 Task: Search one way flight ticket for 2 adults, 2 infants in seat and 1 infant on lap in first from Monroe: Monroe Regional Airport to Greensboro: Piedmont Triad International Airport on 5-1-2023. Choice of flights is American. Number of bags: 5 checked bags. Price is upto 95000. Outbound departure time preference is 17:30.
Action: Mouse moved to (212, 230)
Screenshot: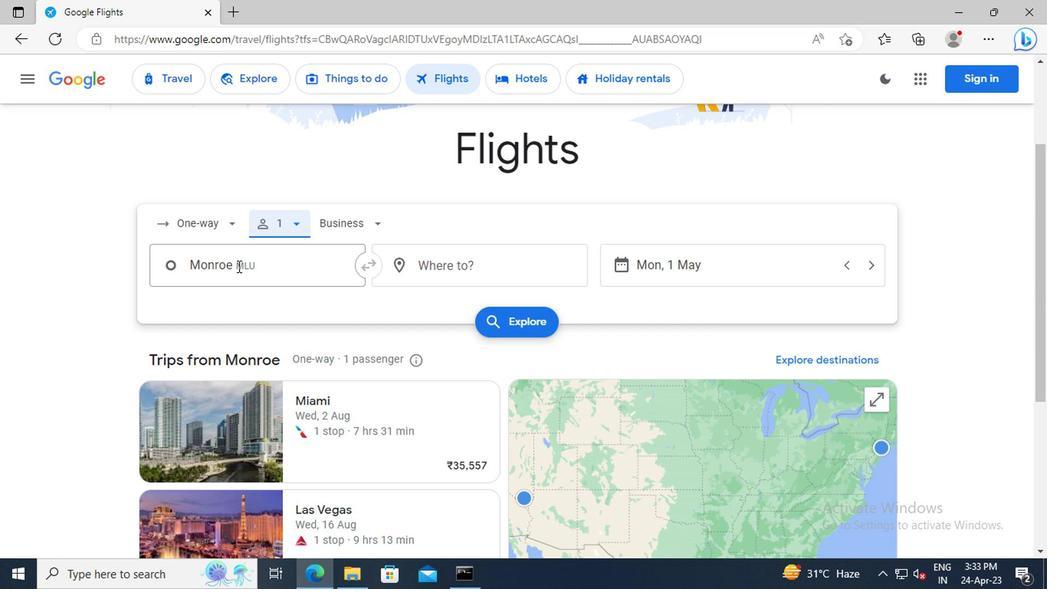 
Action: Mouse pressed left at (212, 230)
Screenshot: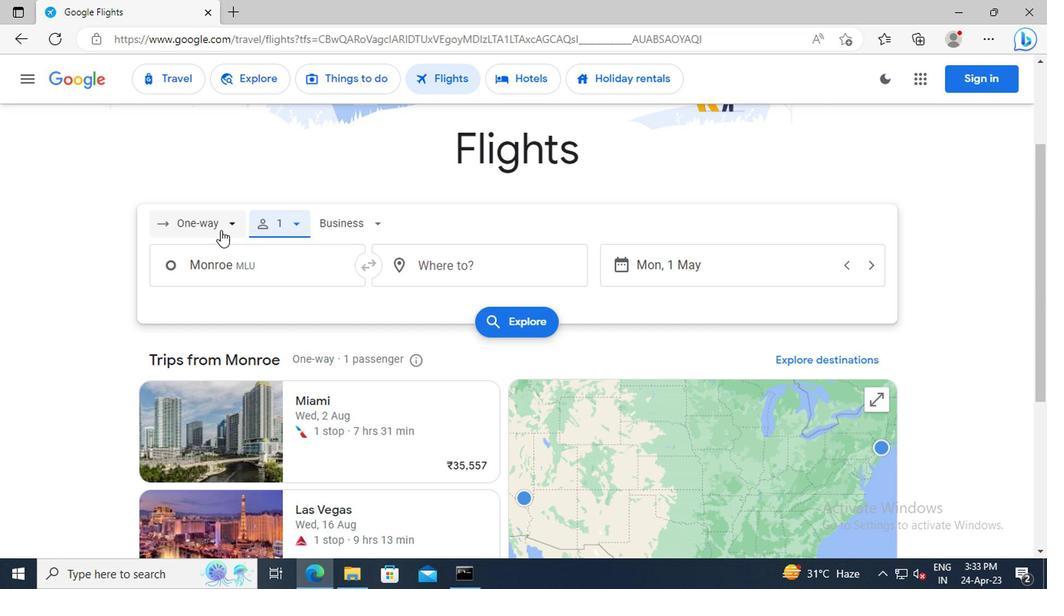 
Action: Mouse moved to (219, 297)
Screenshot: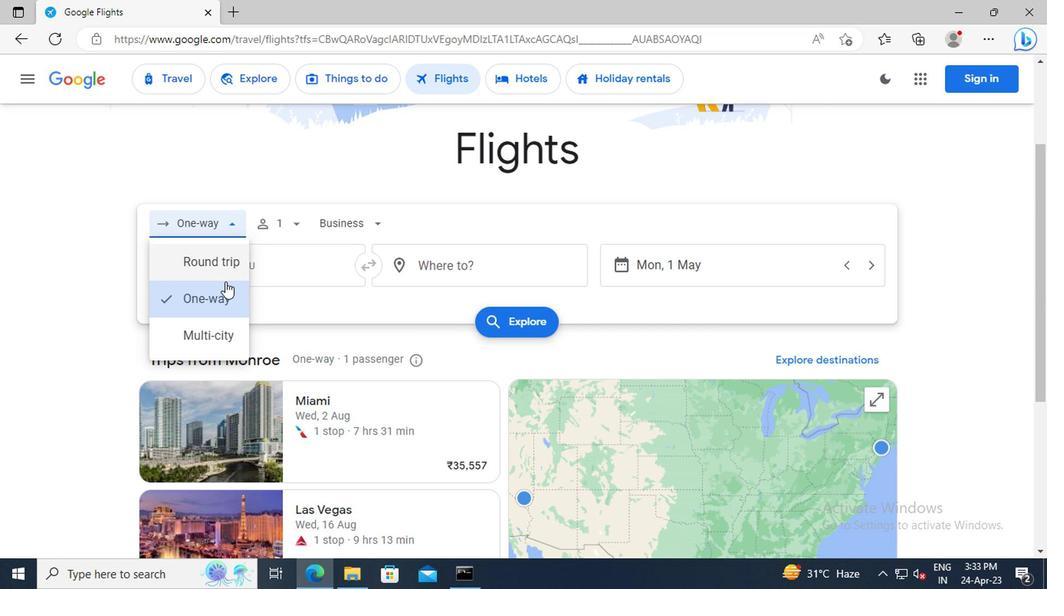 
Action: Mouse pressed left at (219, 297)
Screenshot: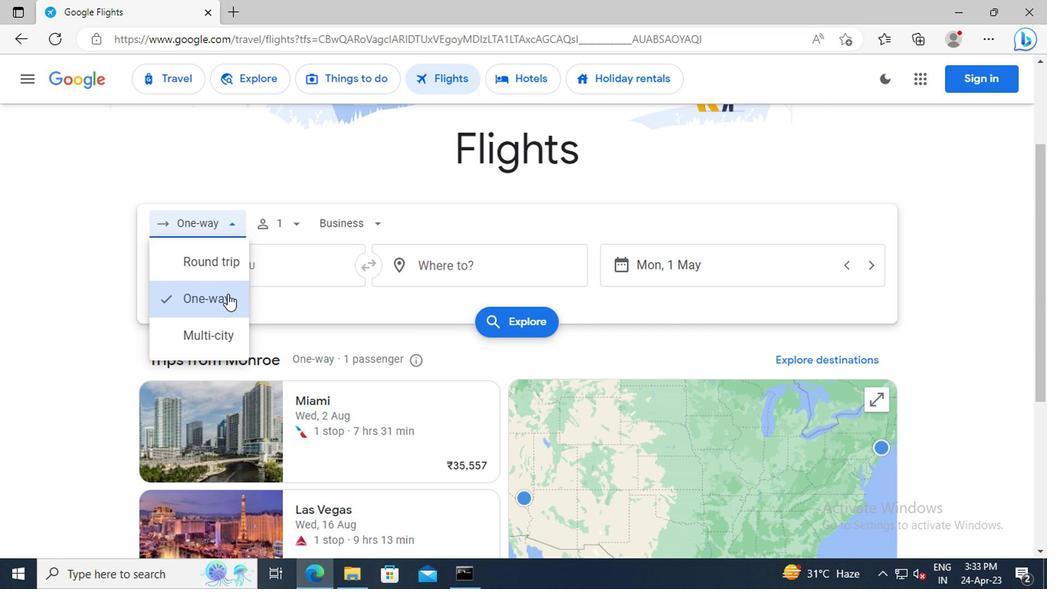 
Action: Mouse moved to (269, 225)
Screenshot: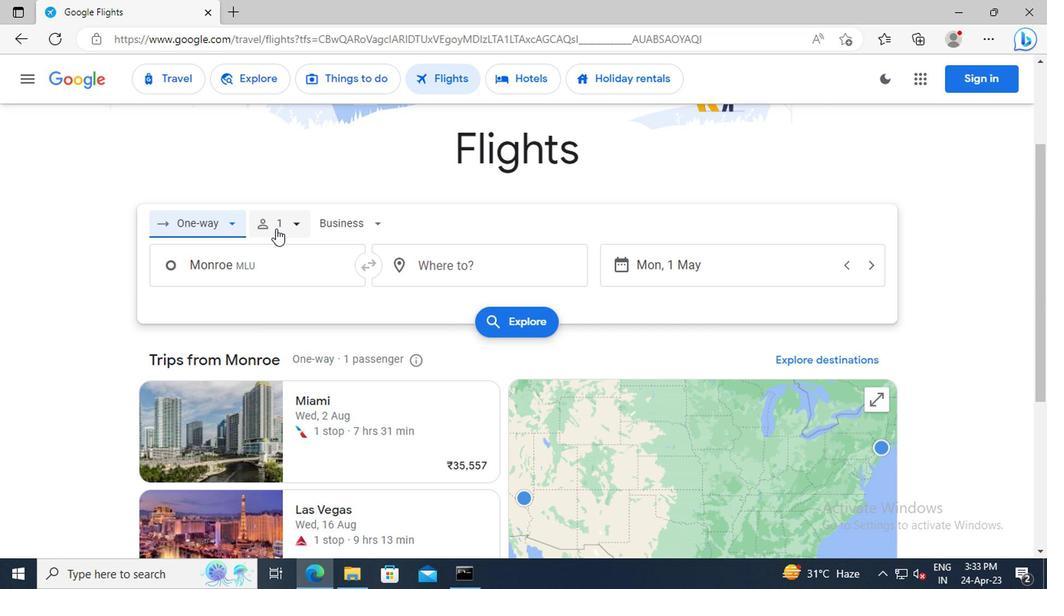 
Action: Mouse pressed left at (269, 225)
Screenshot: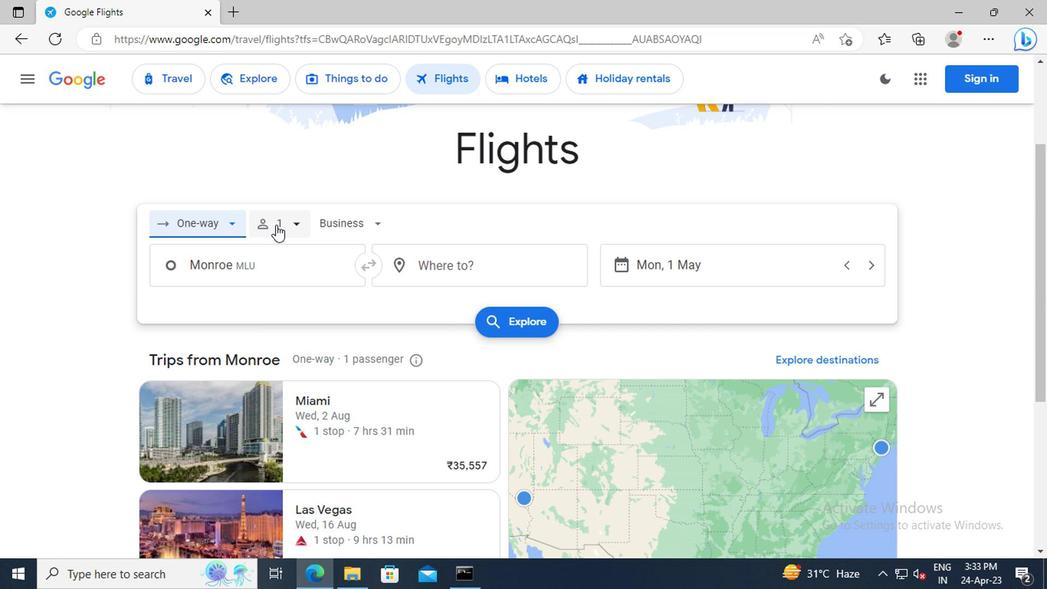 
Action: Mouse moved to (405, 269)
Screenshot: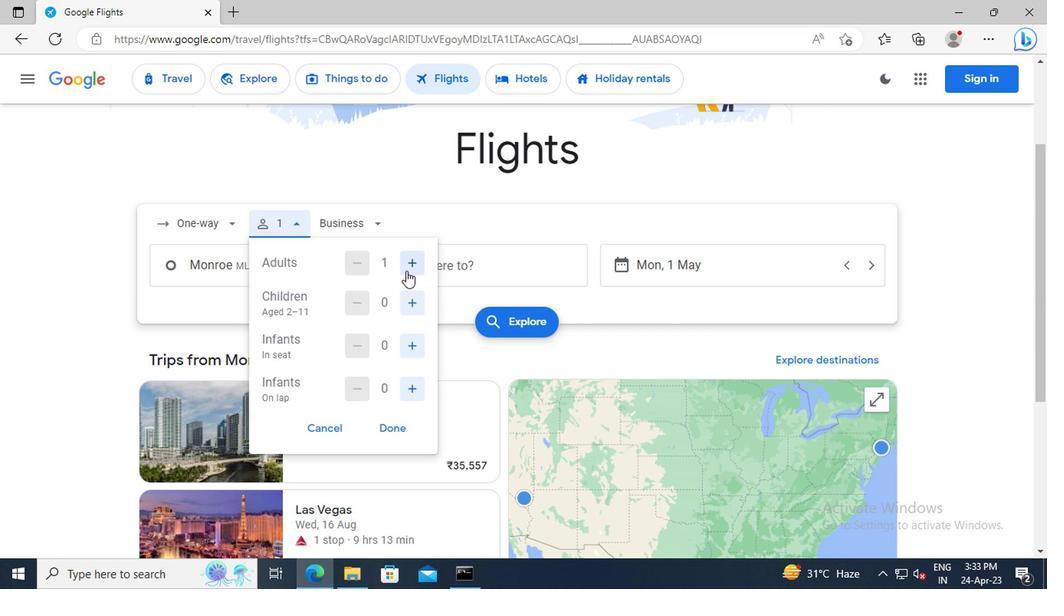 
Action: Mouse pressed left at (405, 269)
Screenshot: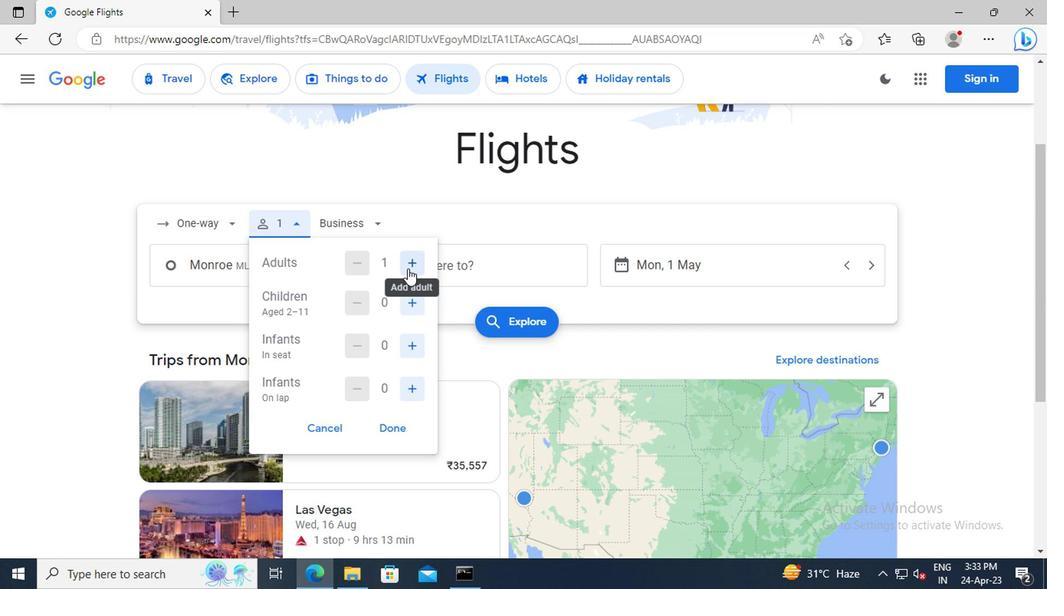 
Action: Mouse moved to (414, 344)
Screenshot: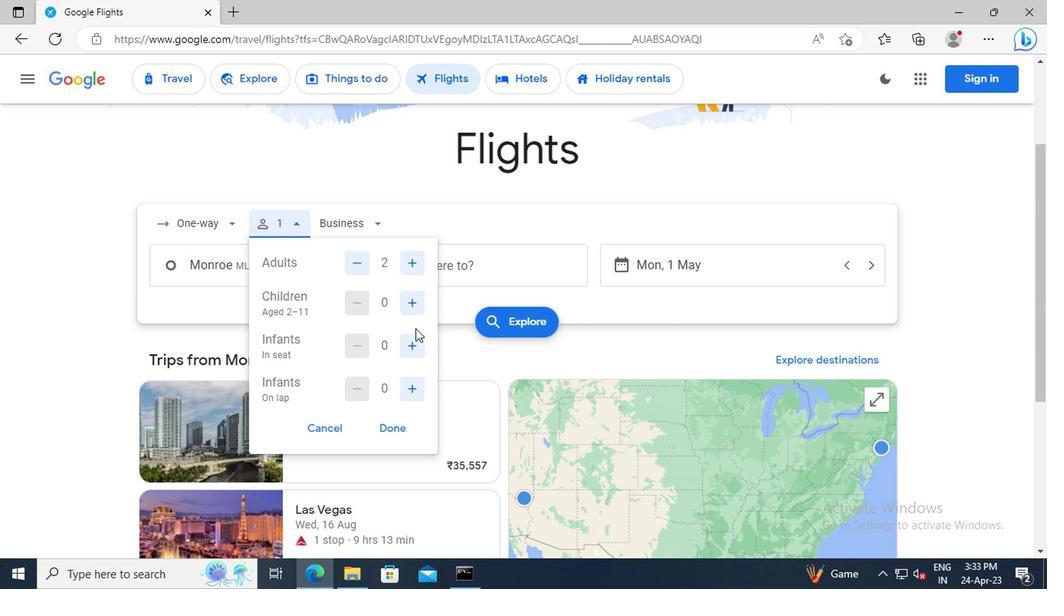 
Action: Mouse pressed left at (414, 344)
Screenshot: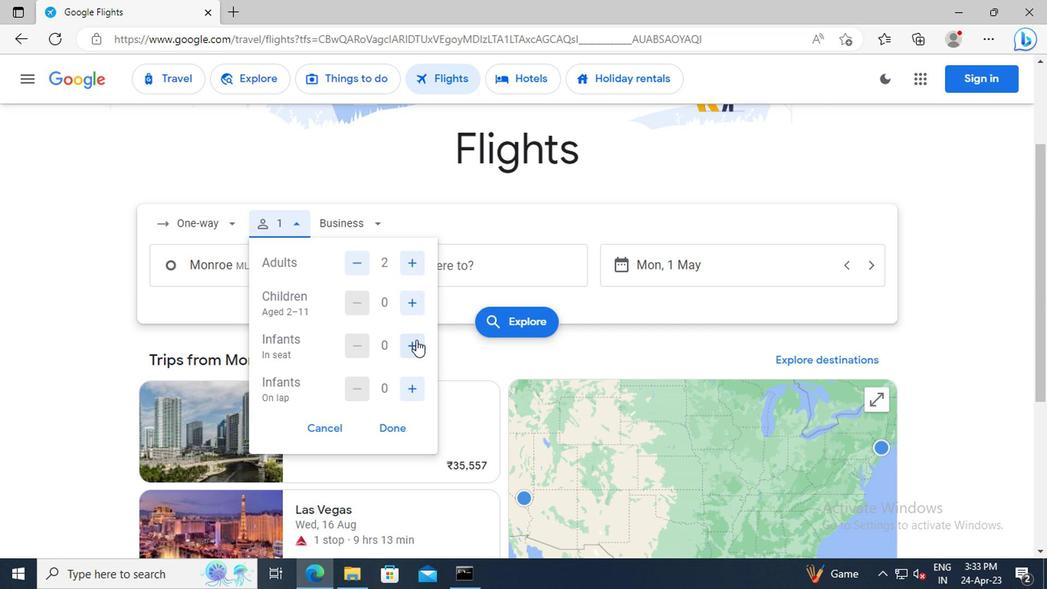 
Action: Mouse pressed left at (414, 344)
Screenshot: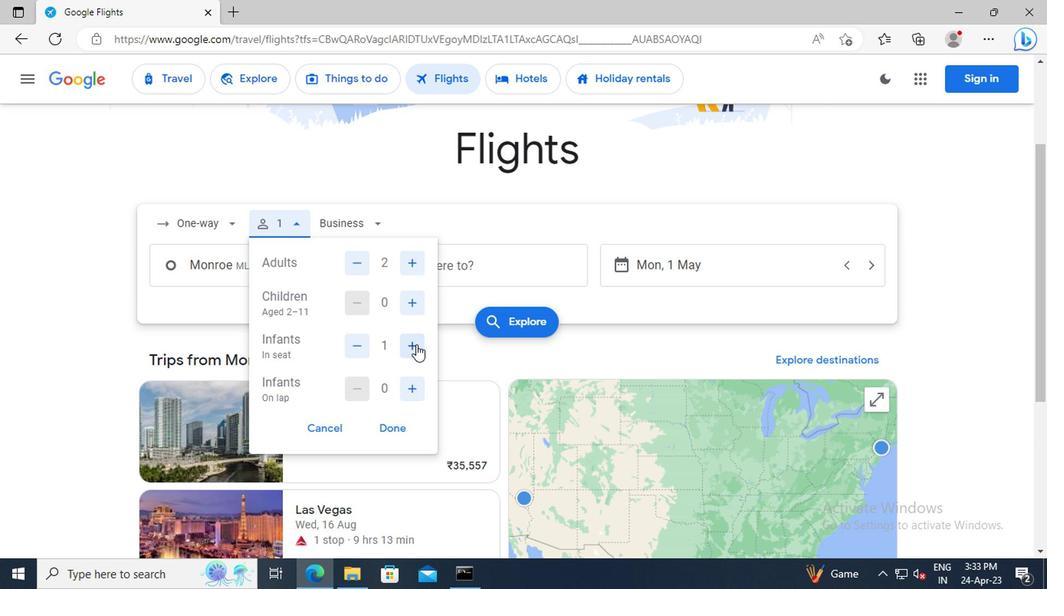 
Action: Mouse moved to (406, 397)
Screenshot: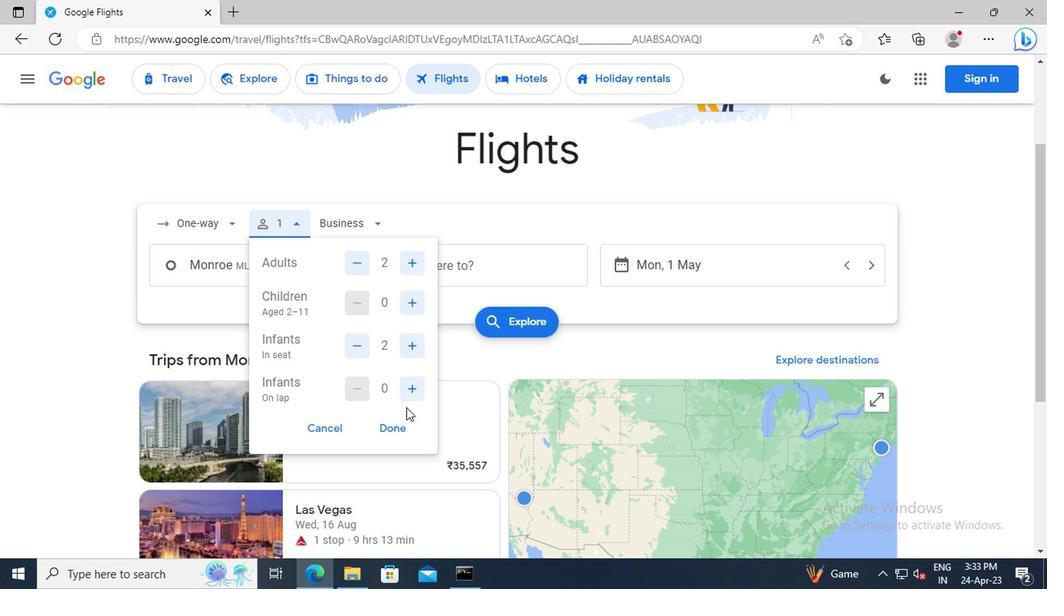 
Action: Mouse pressed left at (406, 397)
Screenshot: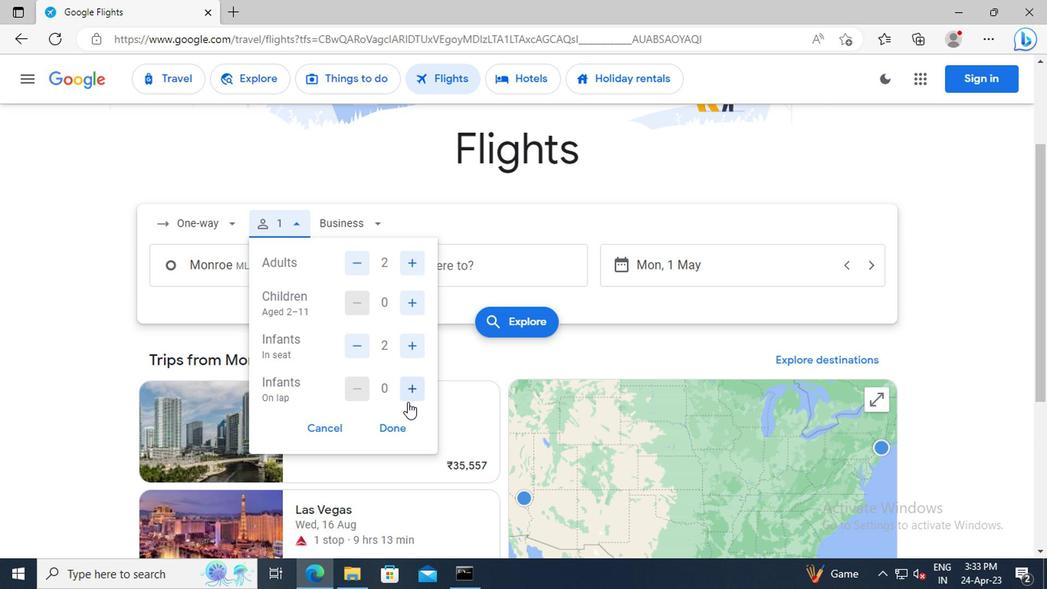 
Action: Mouse moved to (397, 429)
Screenshot: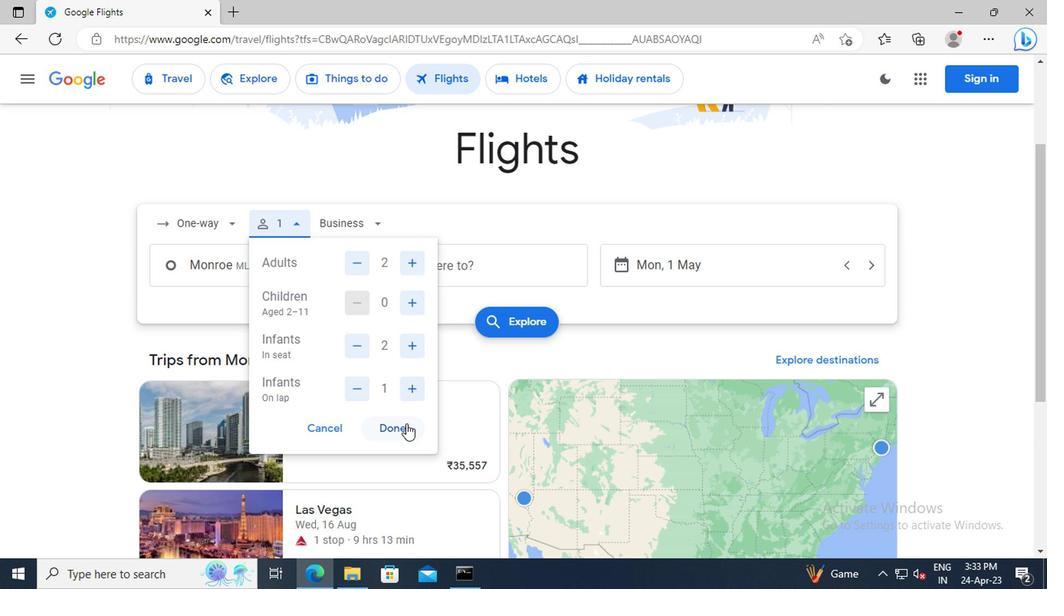 
Action: Mouse pressed left at (397, 429)
Screenshot: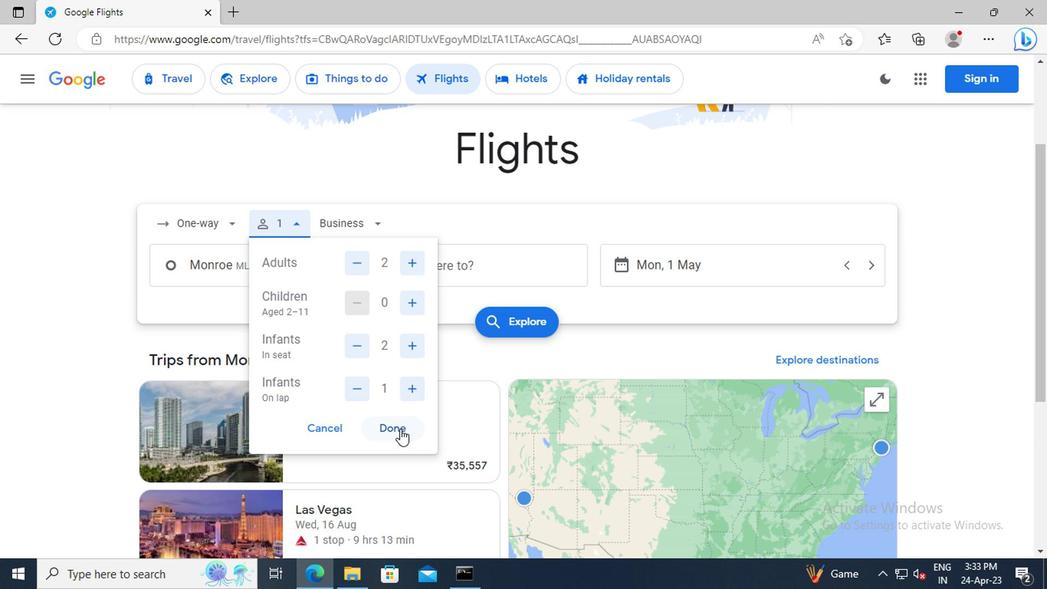 
Action: Mouse moved to (340, 226)
Screenshot: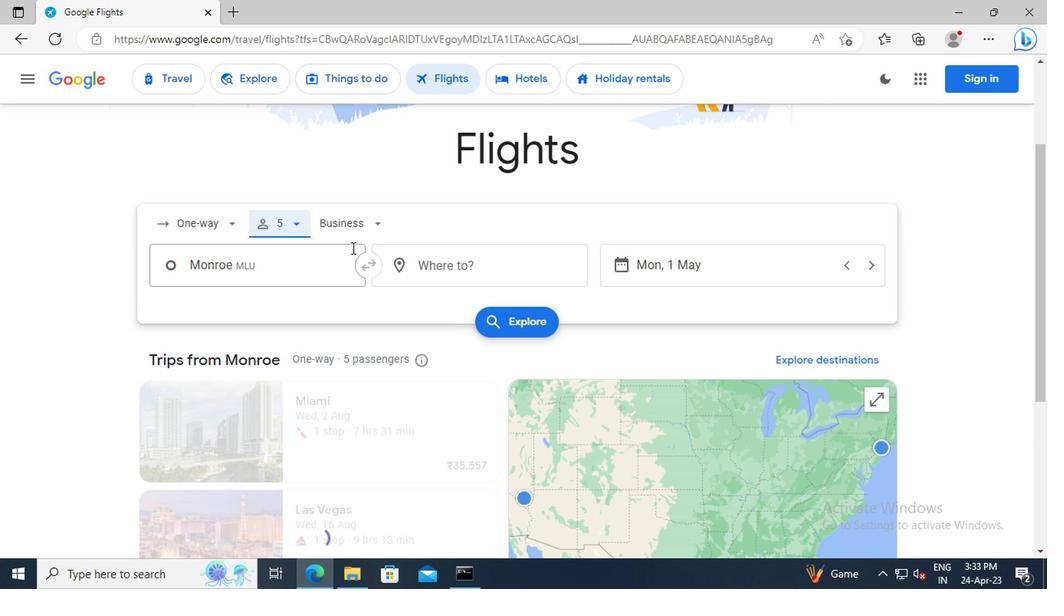 
Action: Mouse pressed left at (340, 226)
Screenshot: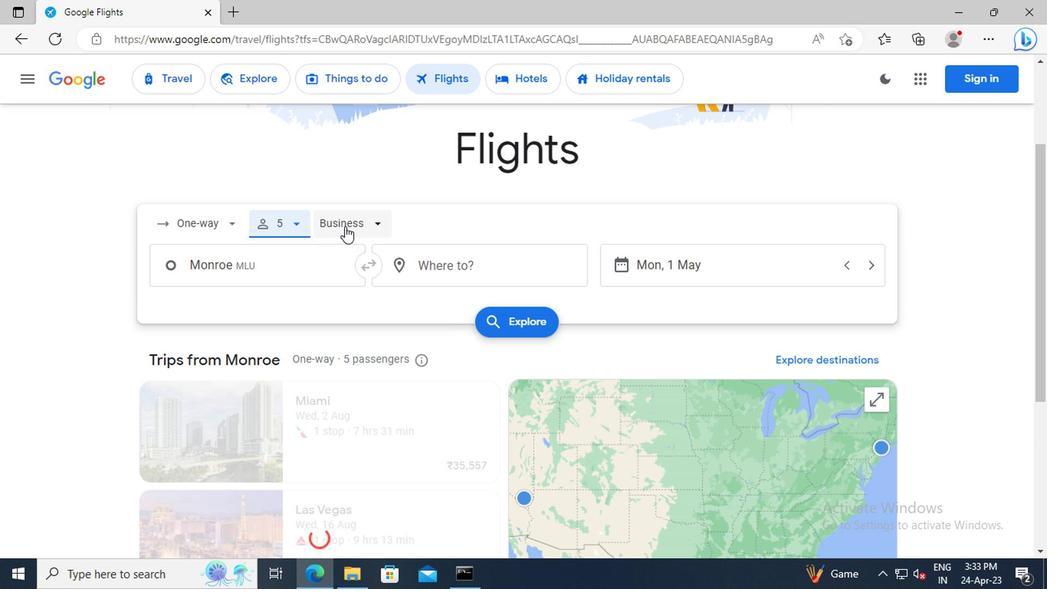 
Action: Mouse moved to (371, 375)
Screenshot: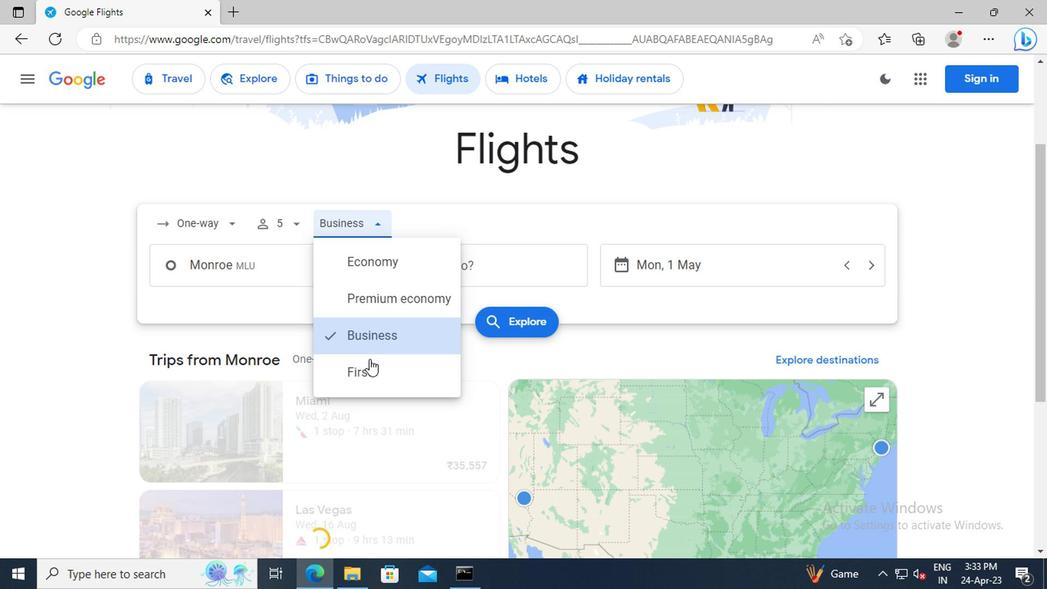 
Action: Mouse pressed left at (371, 375)
Screenshot: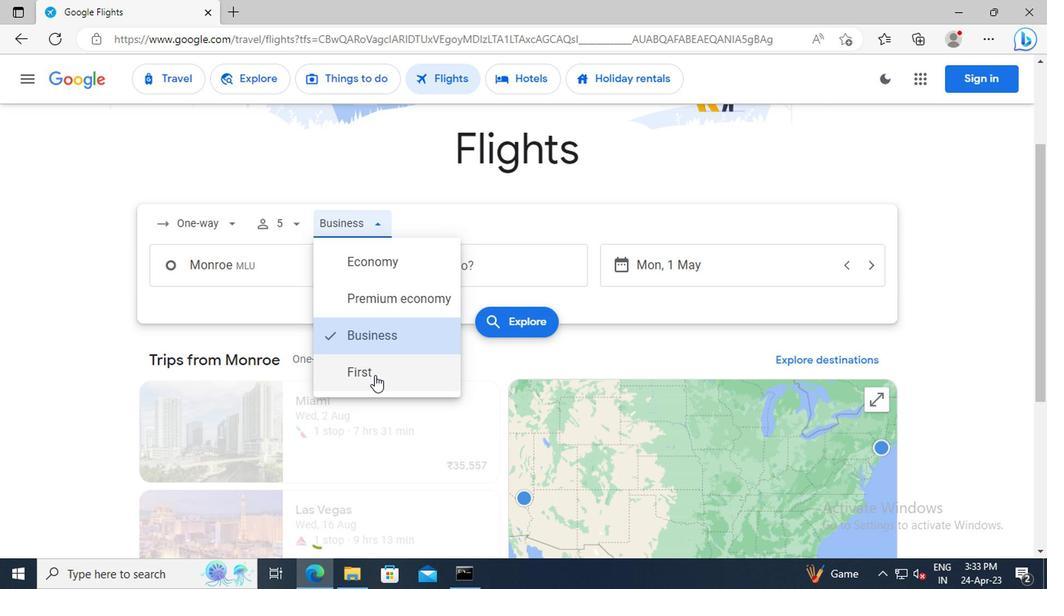
Action: Mouse moved to (293, 279)
Screenshot: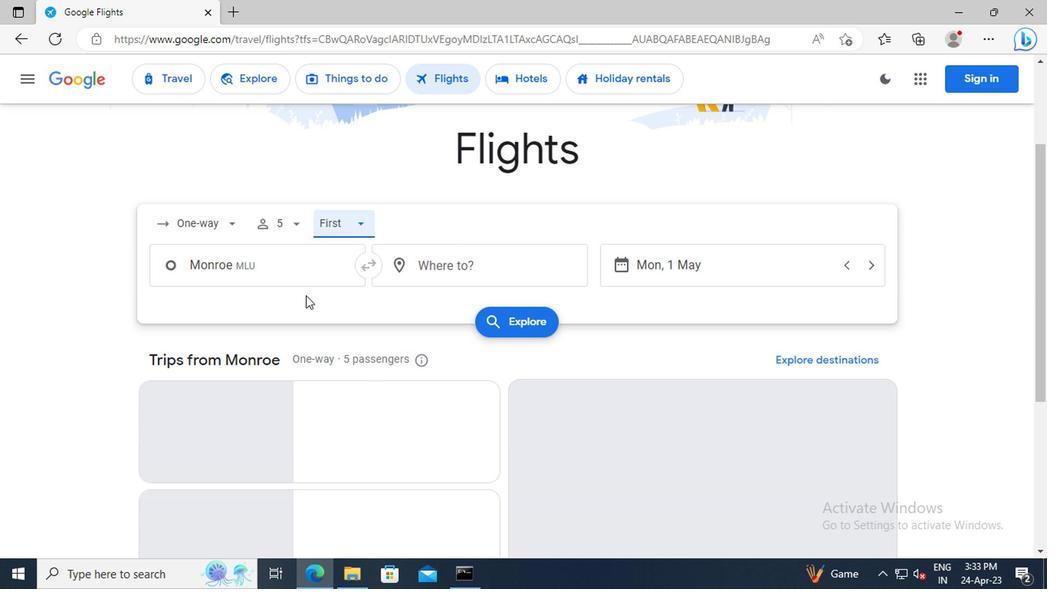 
Action: Mouse pressed left at (293, 279)
Screenshot: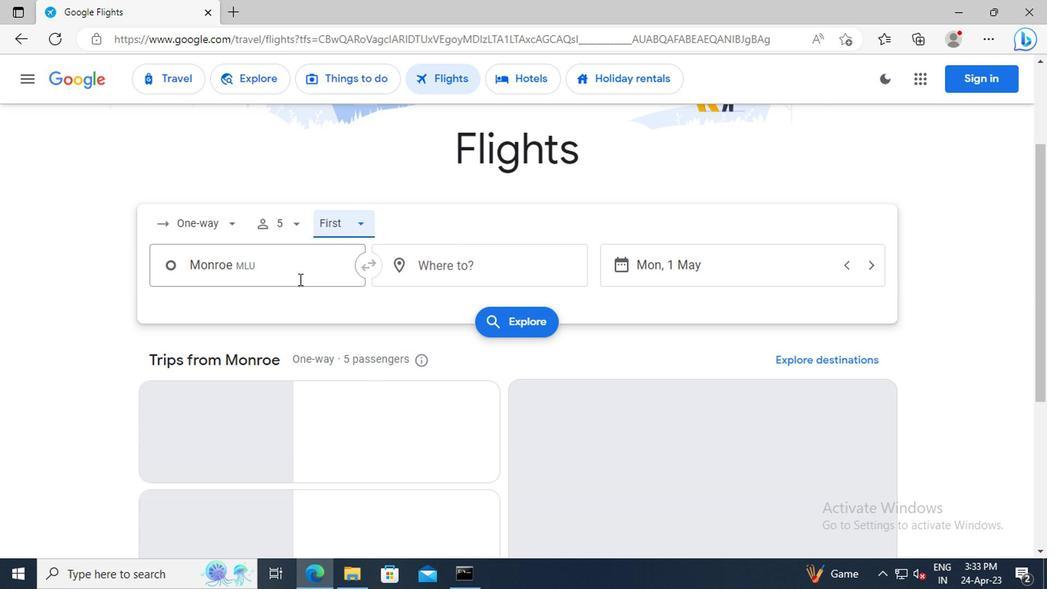 
Action: Key pressed <Key.shift>MONROE<Key.space><Key.shift>REGIONAL
Screenshot: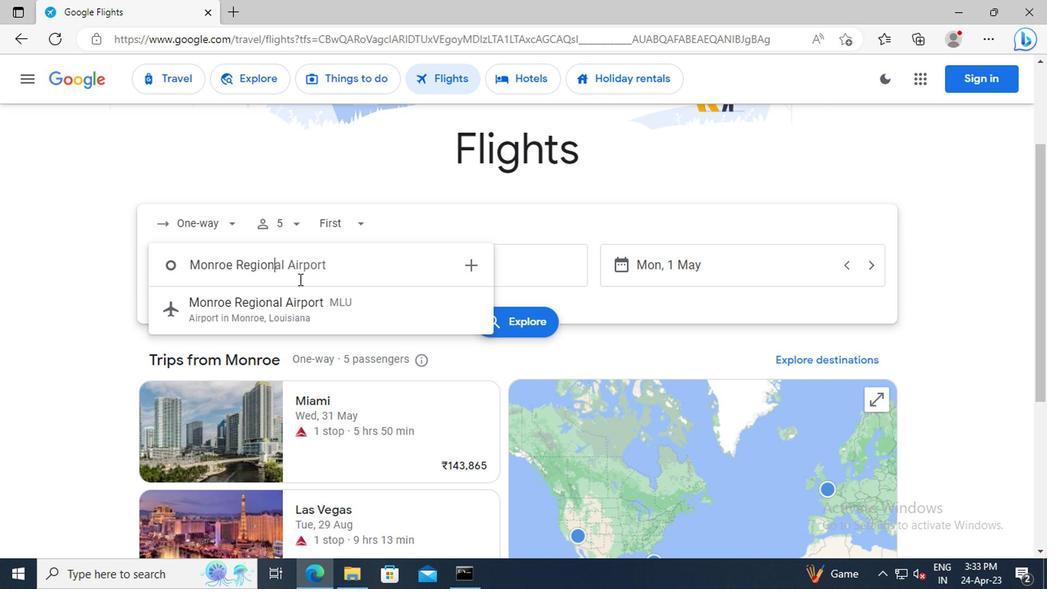 
Action: Mouse moved to (313, 306)
Screenshot: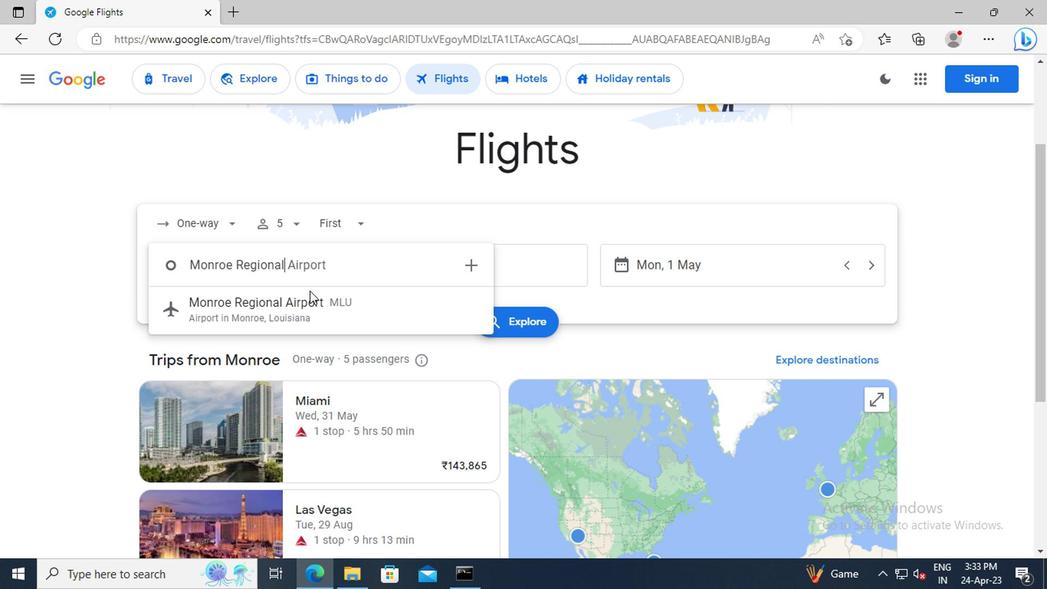 
Action: Mouse pressed left at (313, 306)
Screenshot: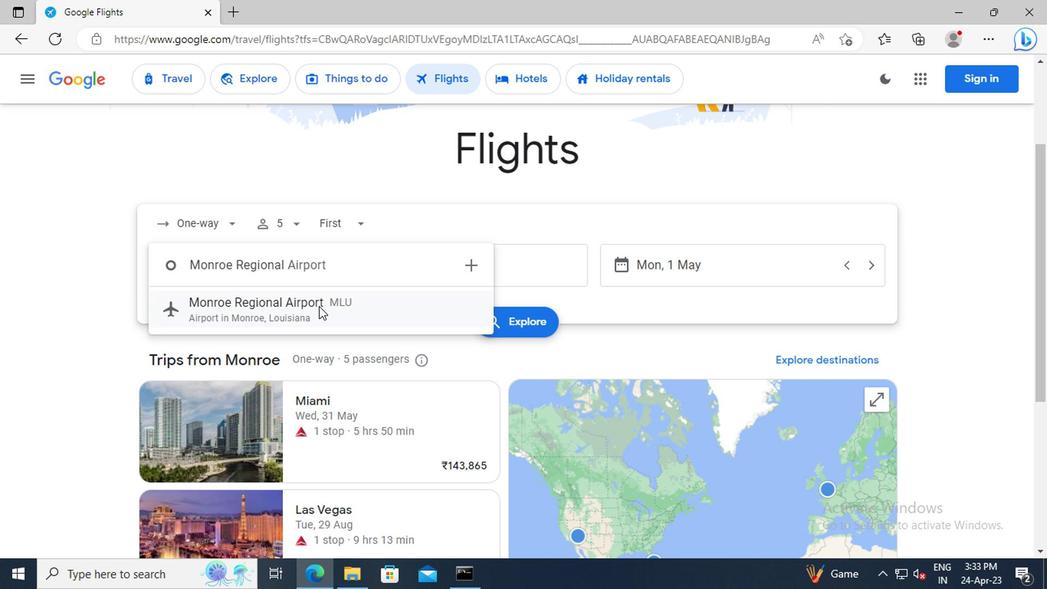 
Action: Mouse moved to (445, 267)
Screenshot: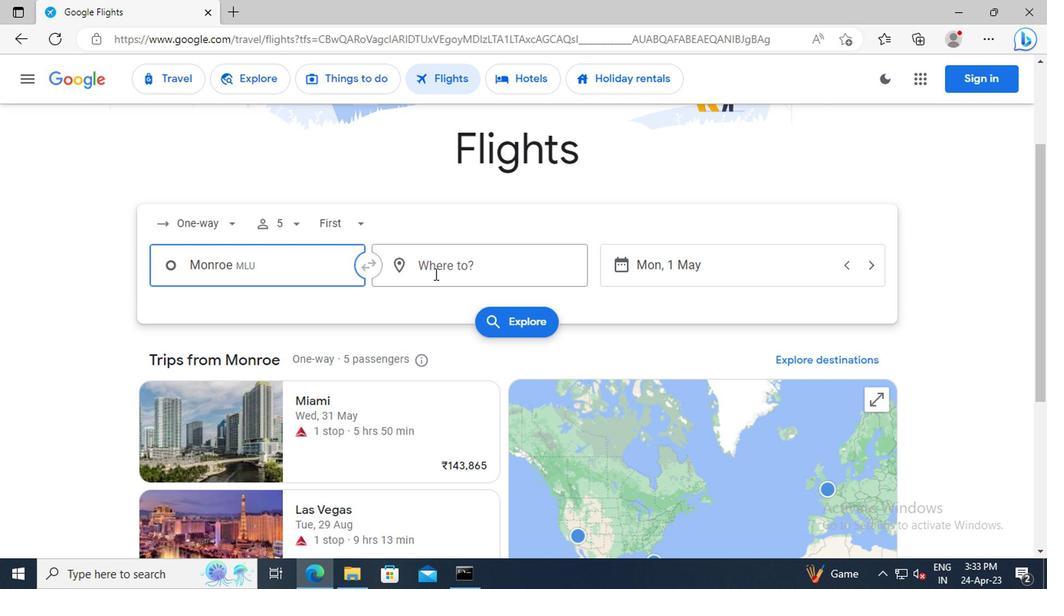 
Action: Mouse pressed left at (445, 267)
Screenshot: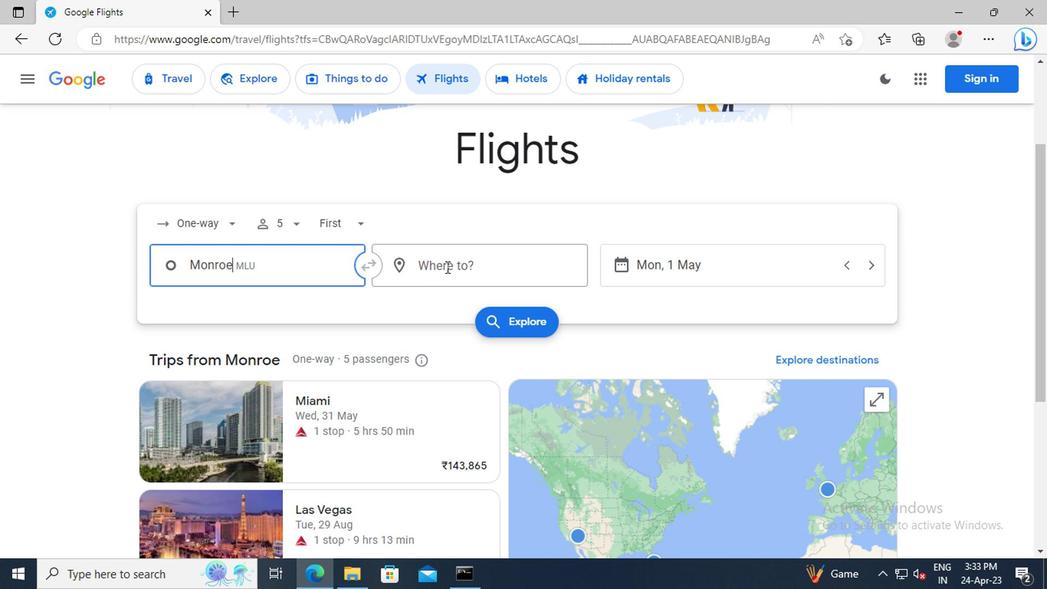 
Action: Key pressed <Key.shift>PIEDMONT<Key.space><Key.shift>TR
Screenshot: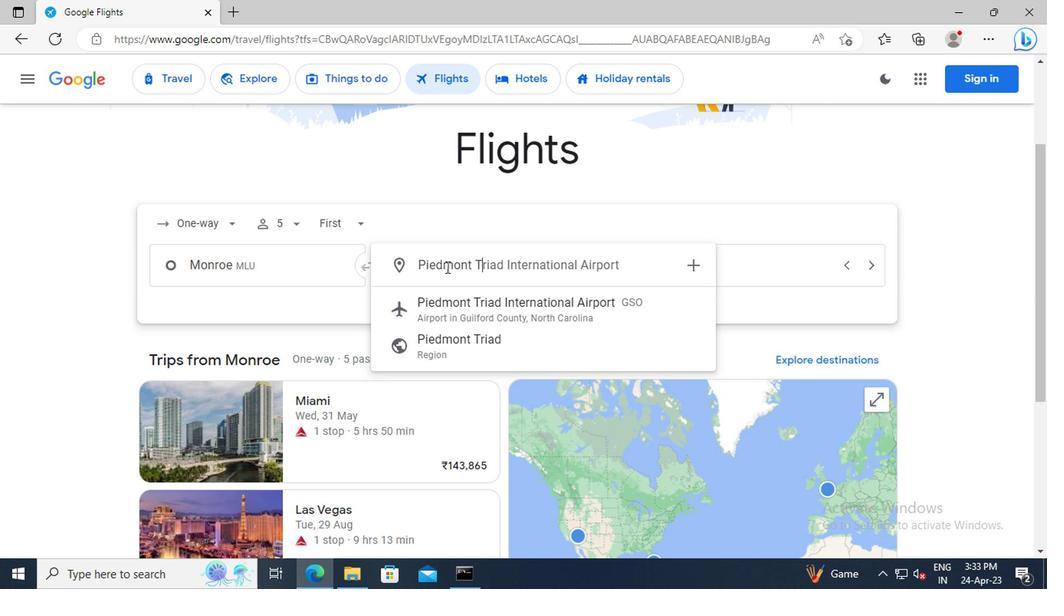 
Action: Mouse moved to (476, 302)
Screenshot: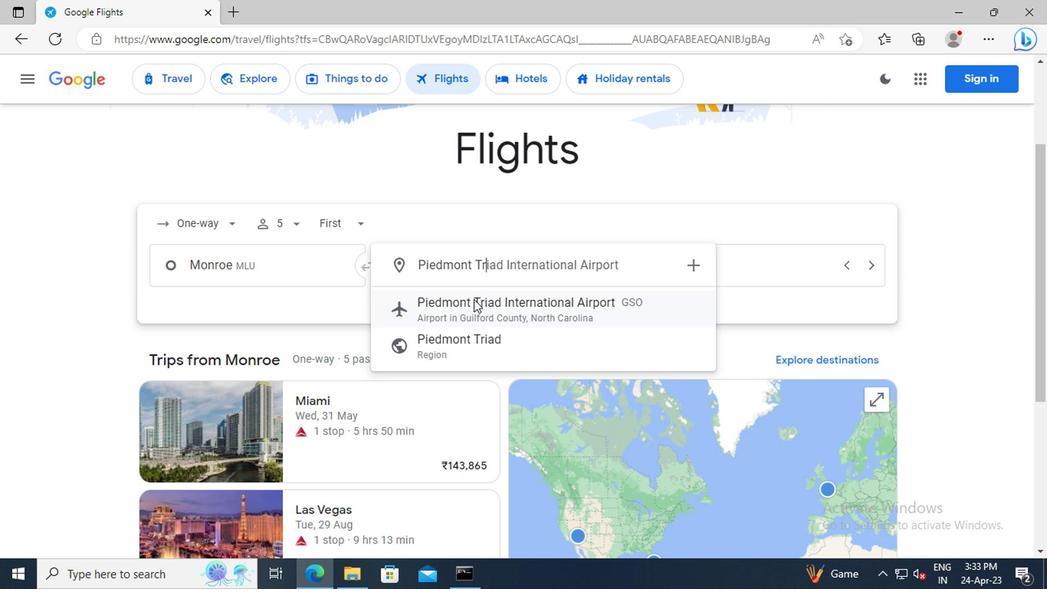 
Action: Mouse pressed left at (476, 302)
Screenshot: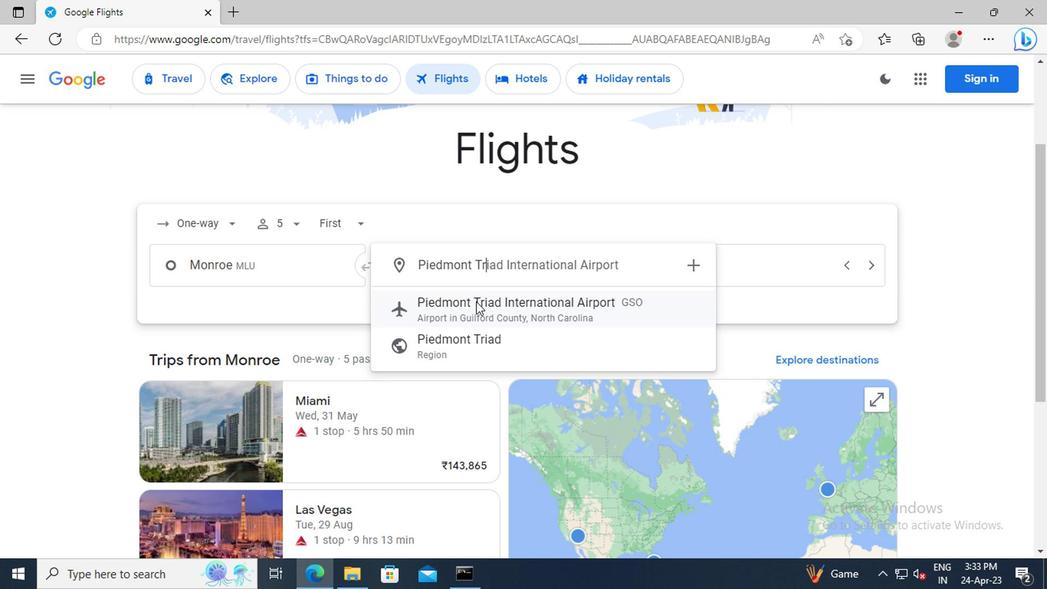 
Action: Mouse moved to (684, 275)
Screenshot: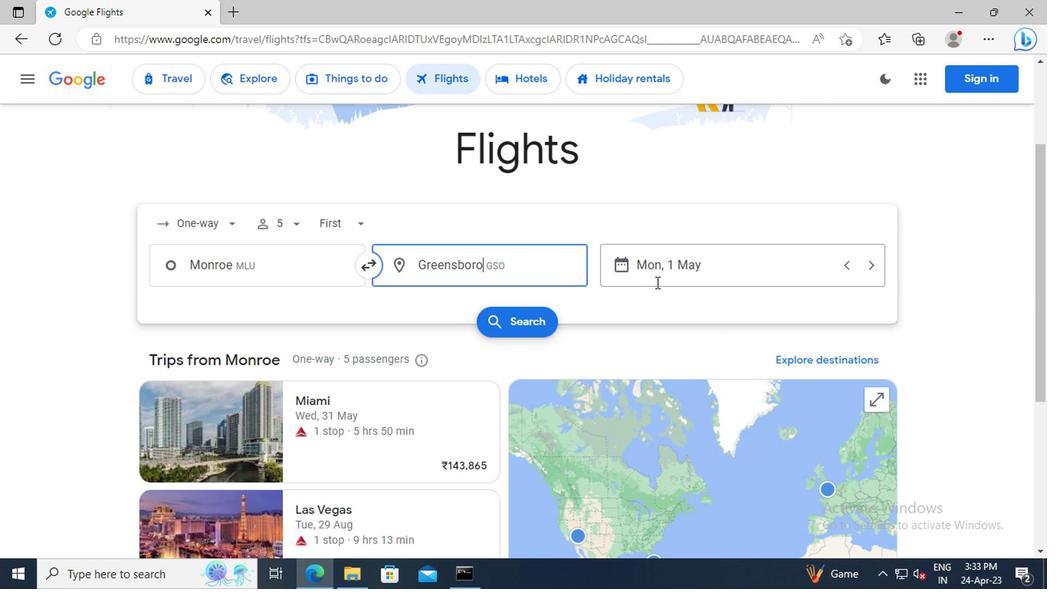 
Action: Mouse pressed left at (684, 275)
Screenshot: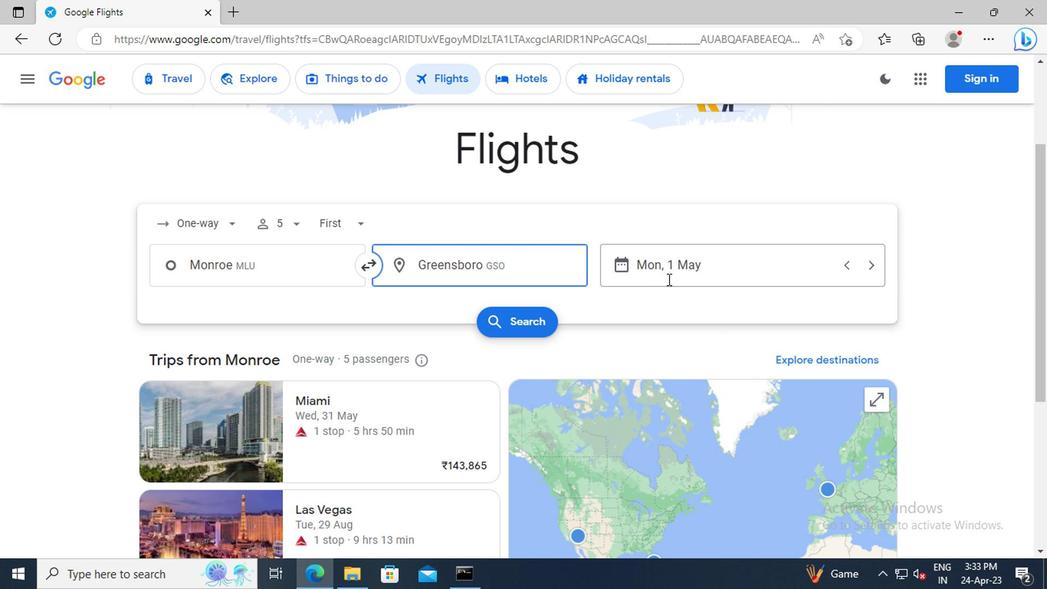 
Action: Mouse moved to (578, 245)
Screenshot: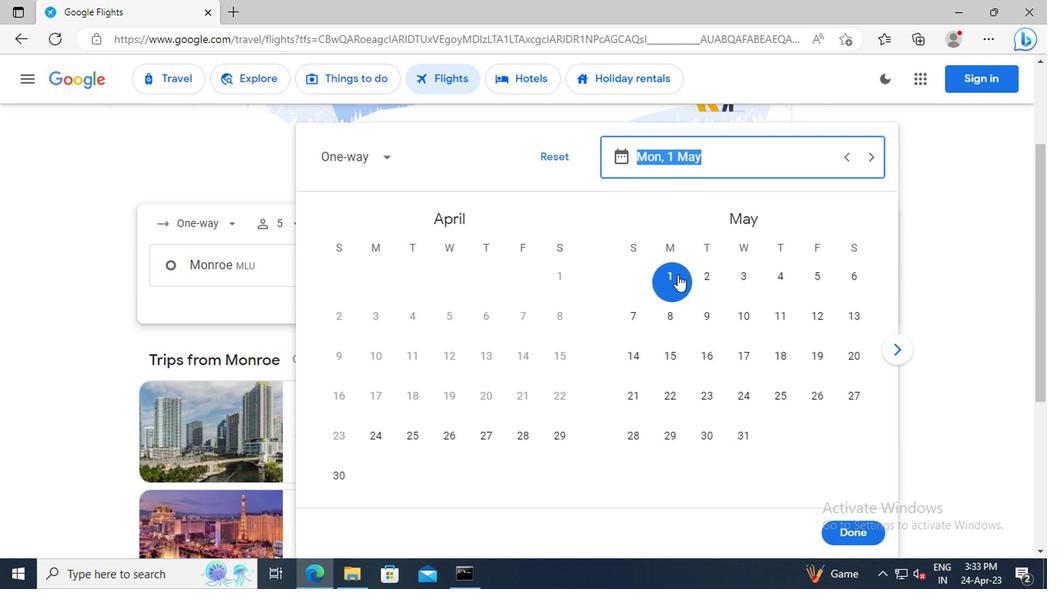
Action: Key pressed 1<Key.space>MAY<Key.enter>
Screenshot: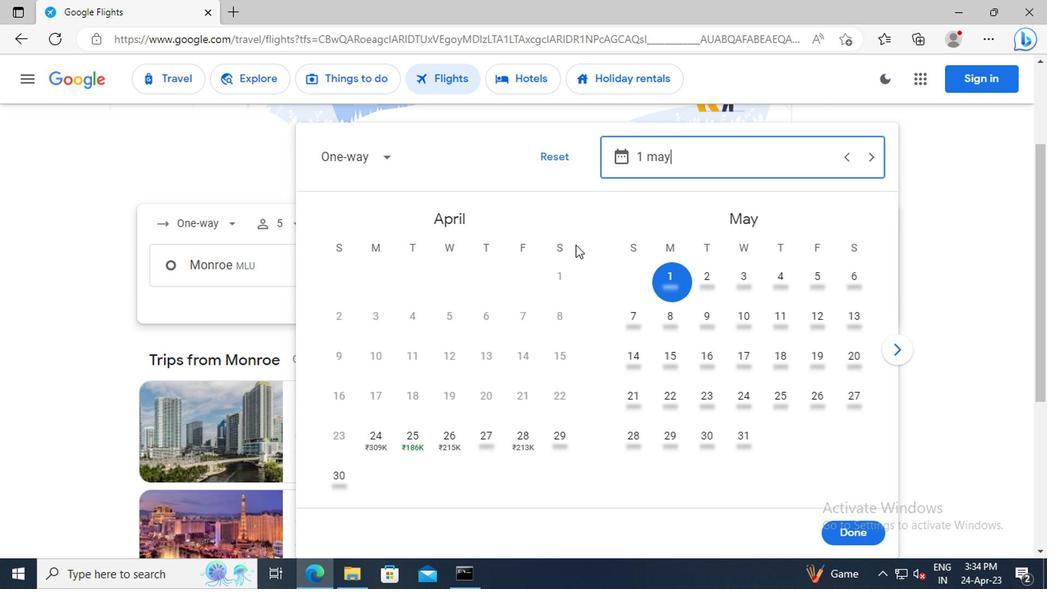 
Action: Mouse moved to (858, 531)
Screenshot: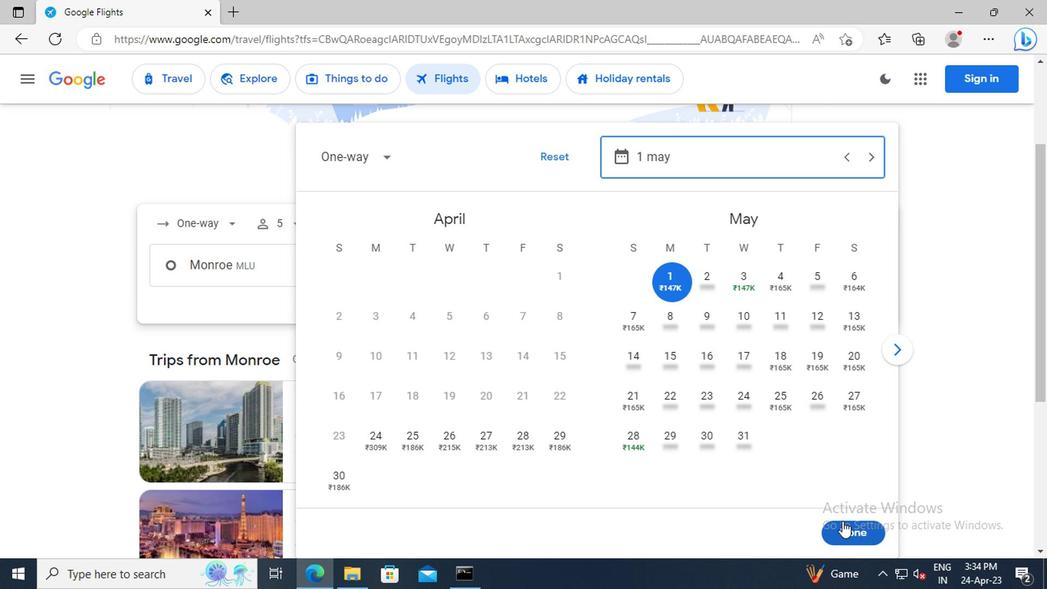 
Action: Mouse pressed left at (858, 531)
Screenshot: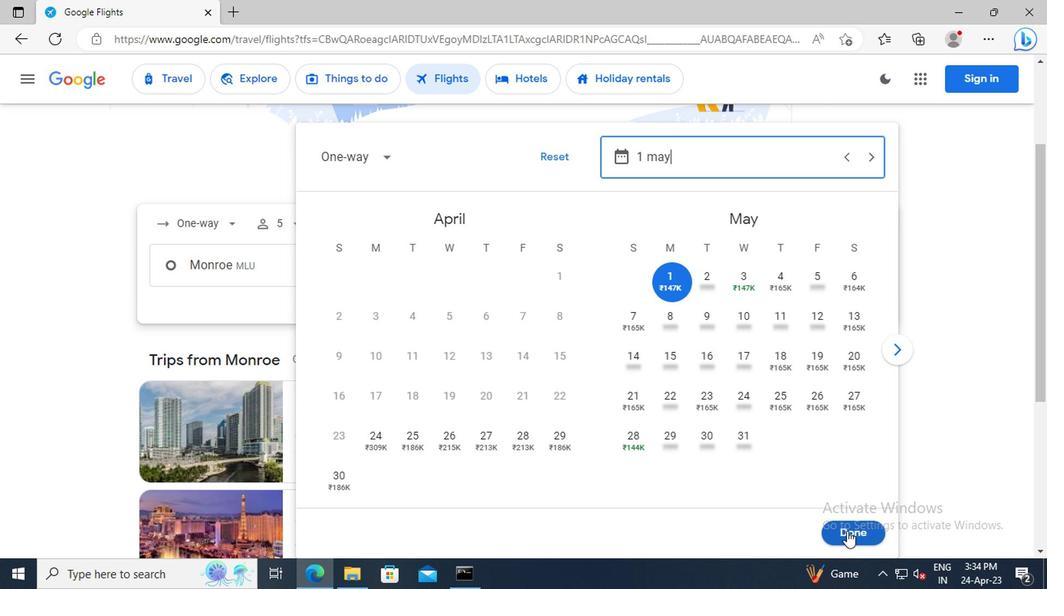 
Action: Mouse moved to (523, 309)
Screenshot: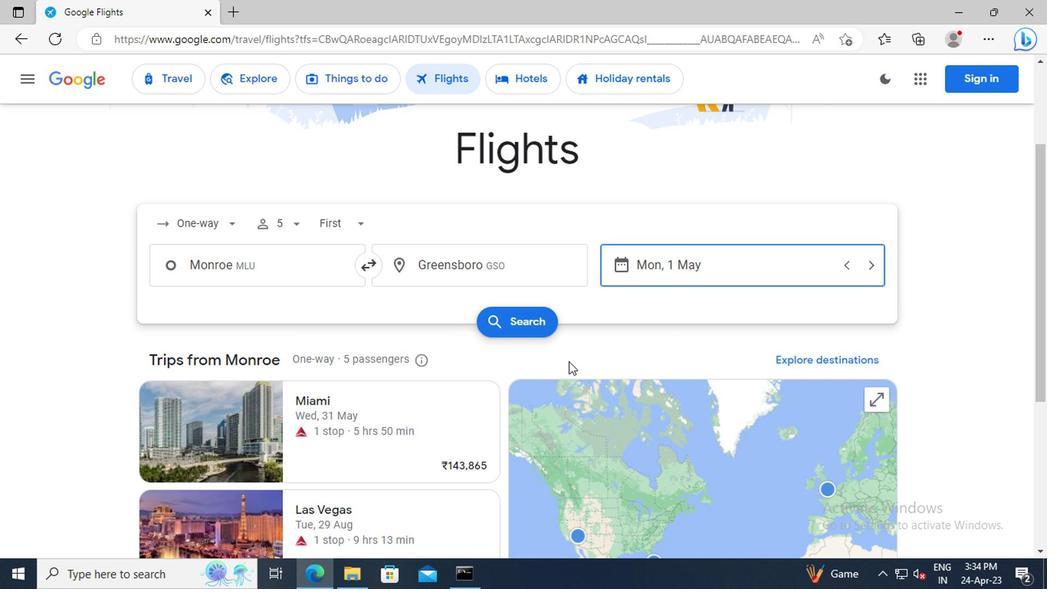 
Action: Mouse pressed left at (523, 309)
Screenshot: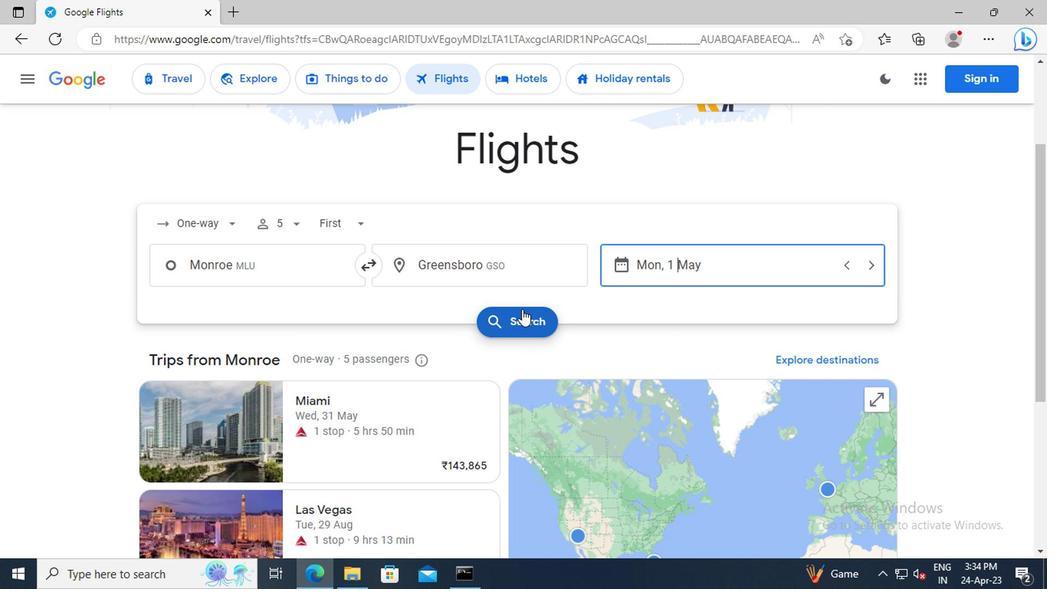 
Action: Mouse moved to (162, 225)
Screenshot: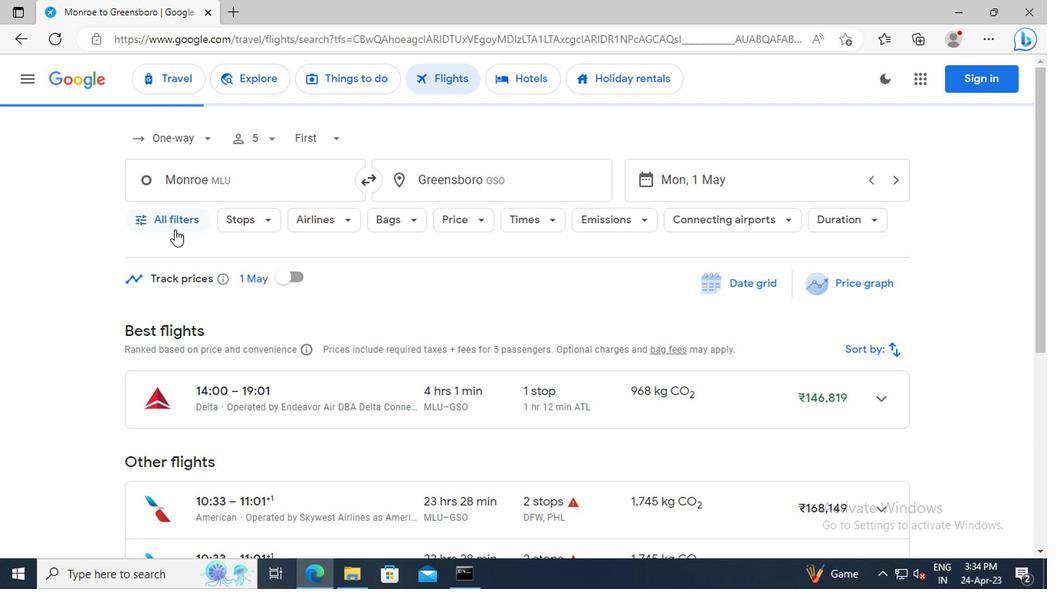 
Action: Mouse pressed left at (162, 225)
Screenshot: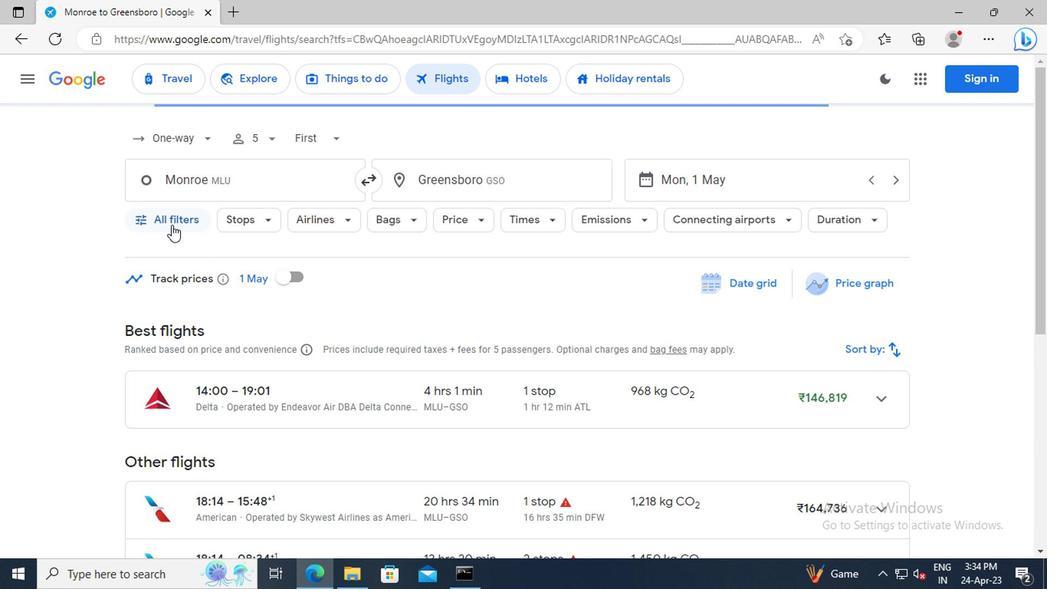 
Action: Mouse moved to (305, 322)
Screenshot: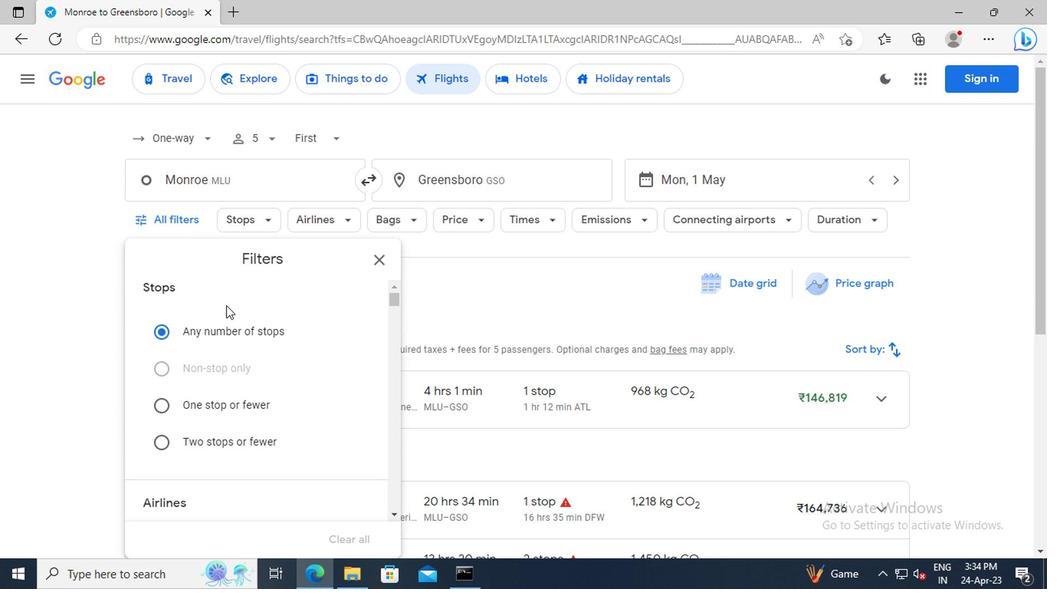 
Action: Mouse scrolled (305, 321) with delta (0, 0)
Screenshot: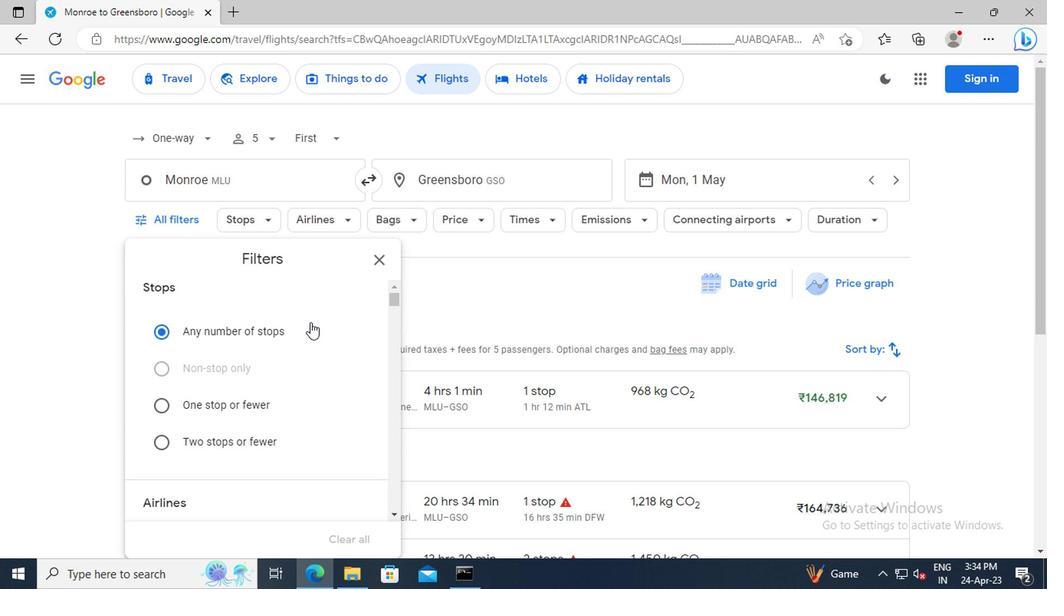 
Action: Mouse scrolled (305, 321) with delta (0, 0)
Screenshot: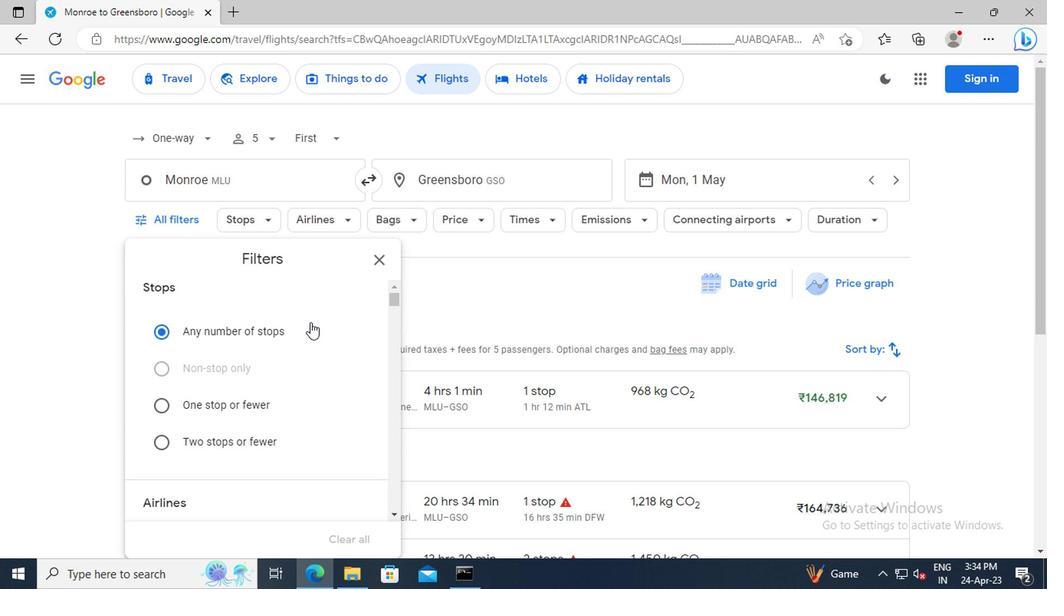 
Action: Mouse scrolled (305, 321) with delta (0, 0)
Screenshot: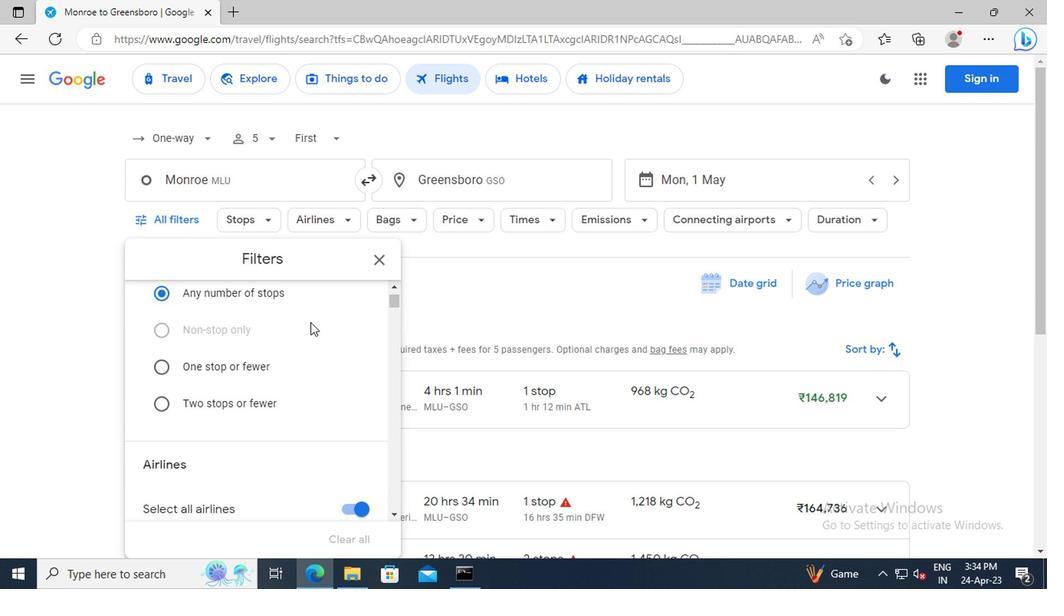 
Action: Mouse moved to (343, 436)
Screenshot: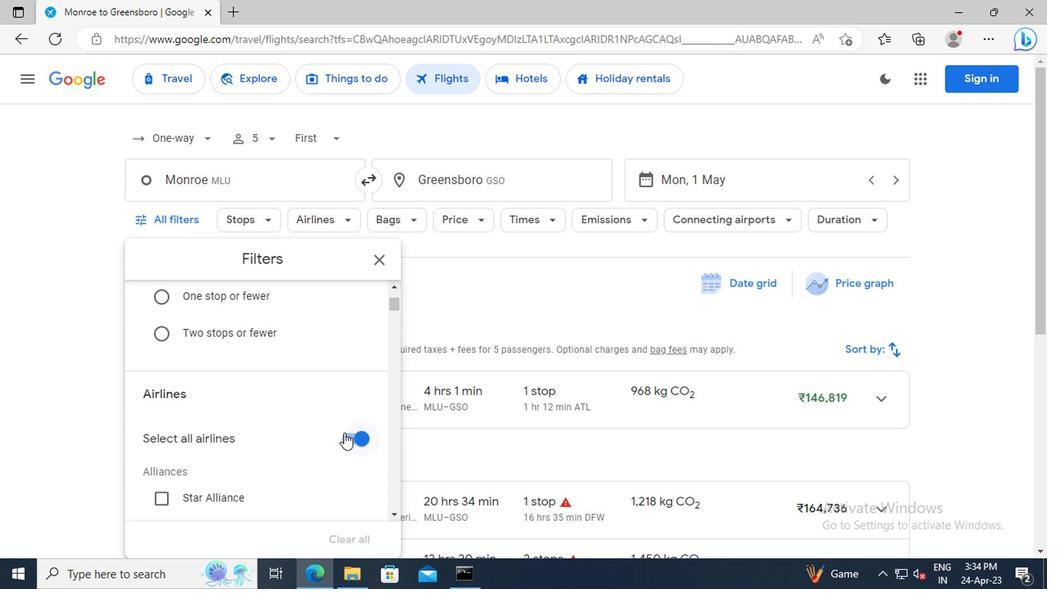 
Action: Mouse pressed left at (343, 436)
Screenshot: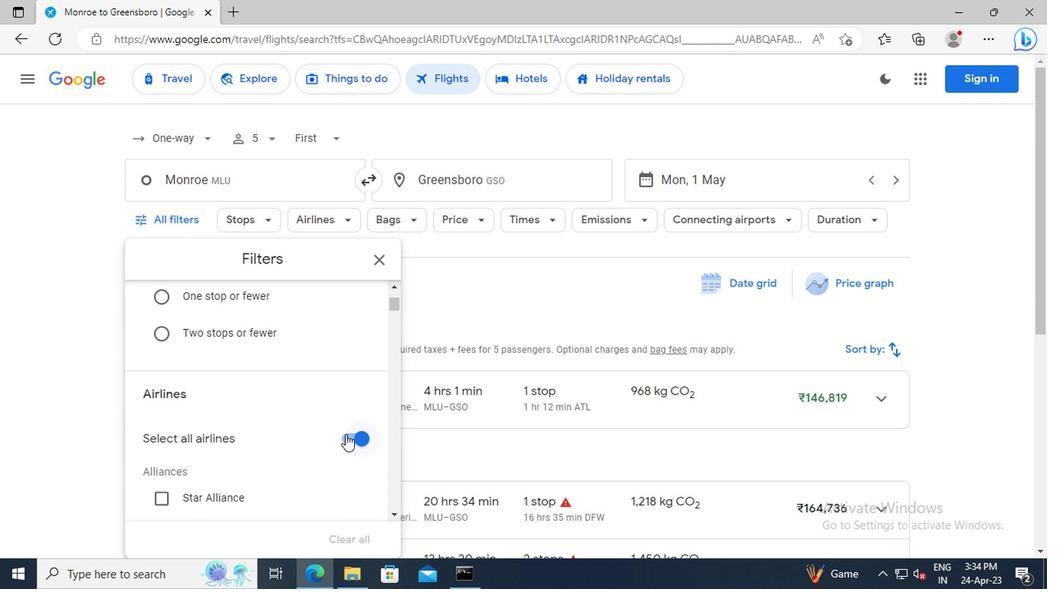 
Action: Mouse moved to (303, 367)
Screenshot: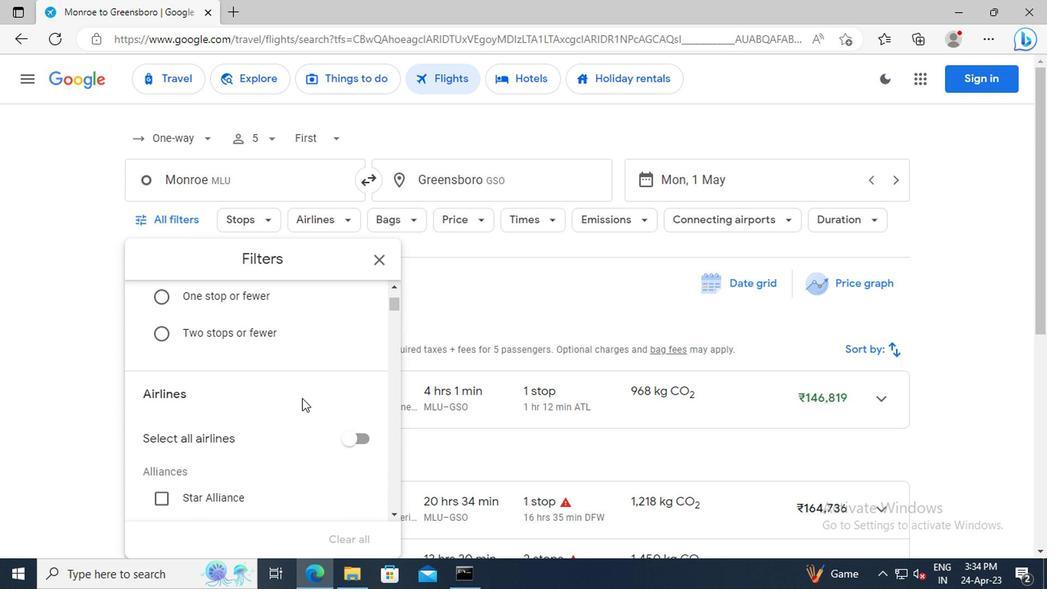 
Action: Mouse scrolled (303, 367) with delta (0, 0)
Screenshot: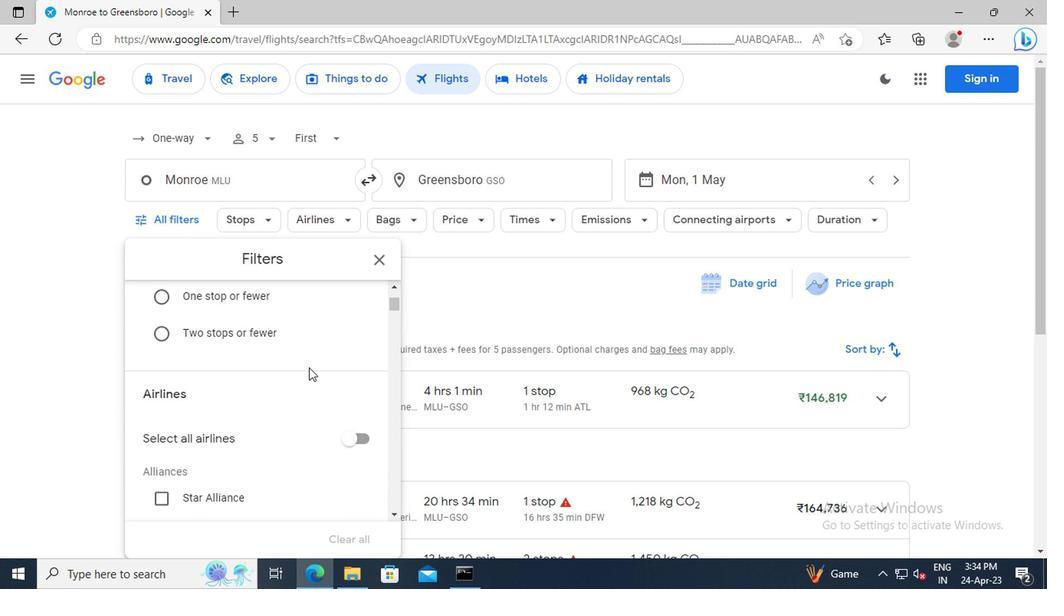 
Action: Mouse scrolled (303, 367) with delta (0, 0)
Screenshot: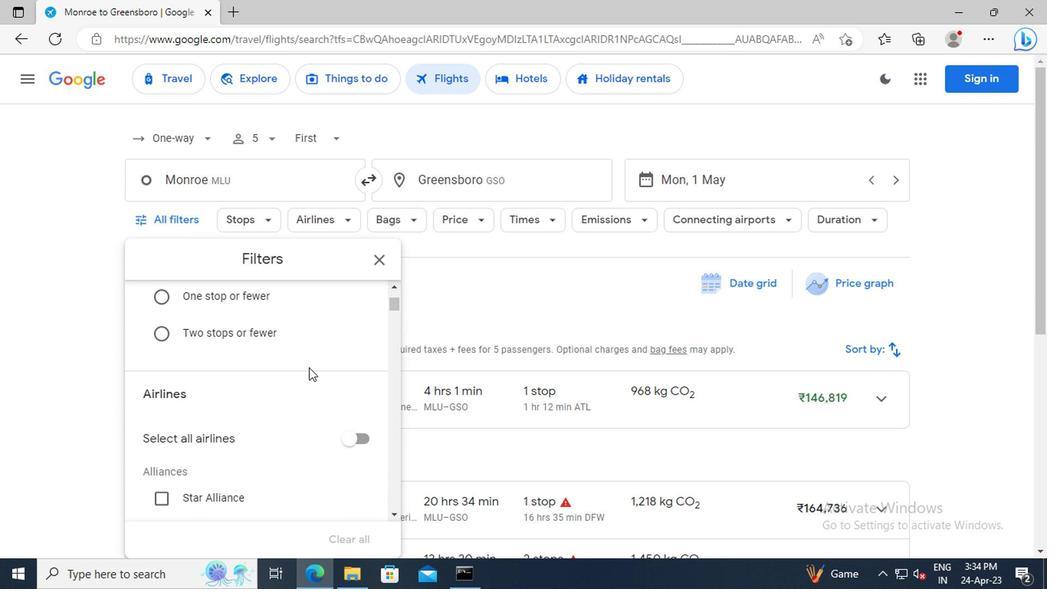 
Action: Mouse scrolled (303, 367) with delta (0, 0)
Screenshot: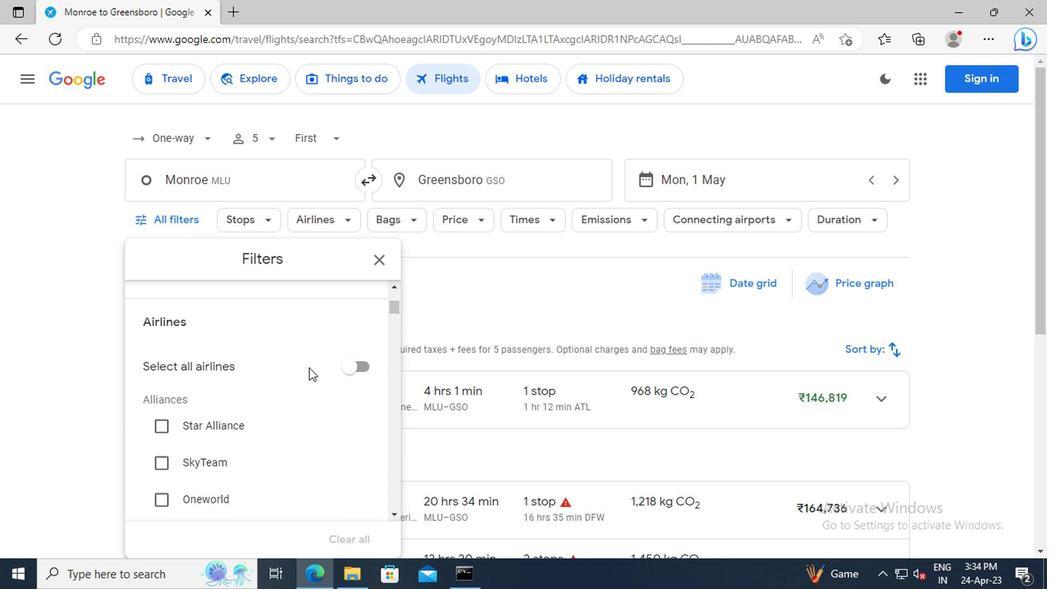 
Action: Mouse scrolled (303, 367) with delta (0, 0)
Screenshot: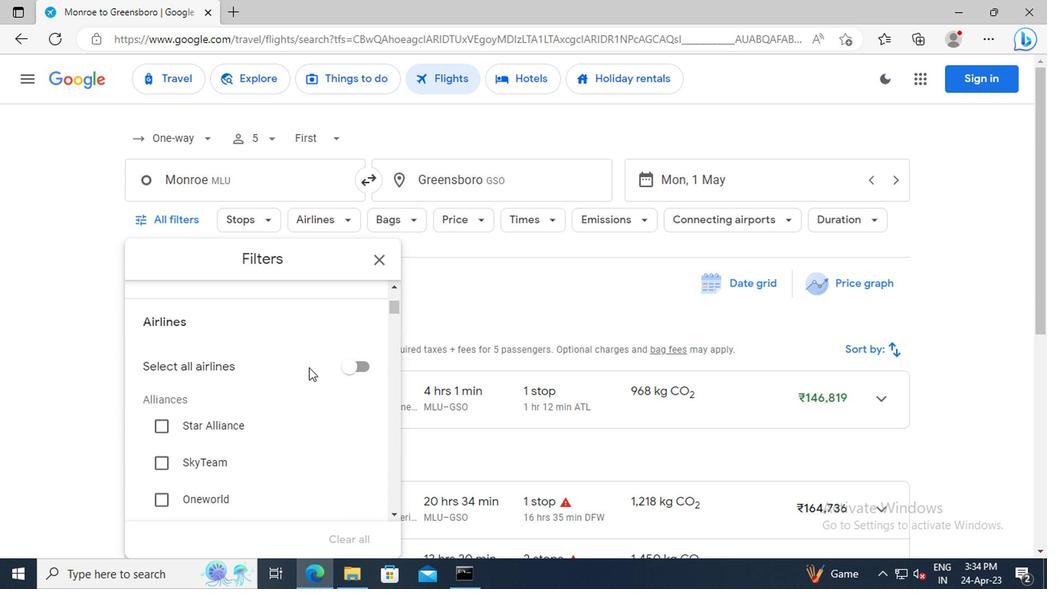 
Action: Mouse scrolled (303, 367) with delta (0, 0)
Screenshot: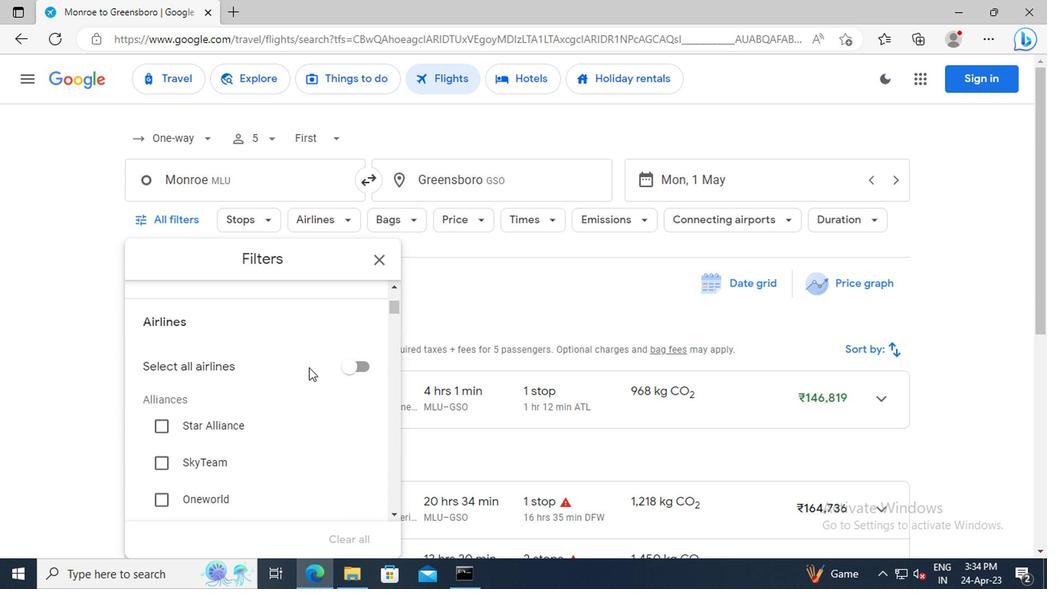 
Action: Mouse scrolled (303, 367) with delta (0, 0)
Screenshot: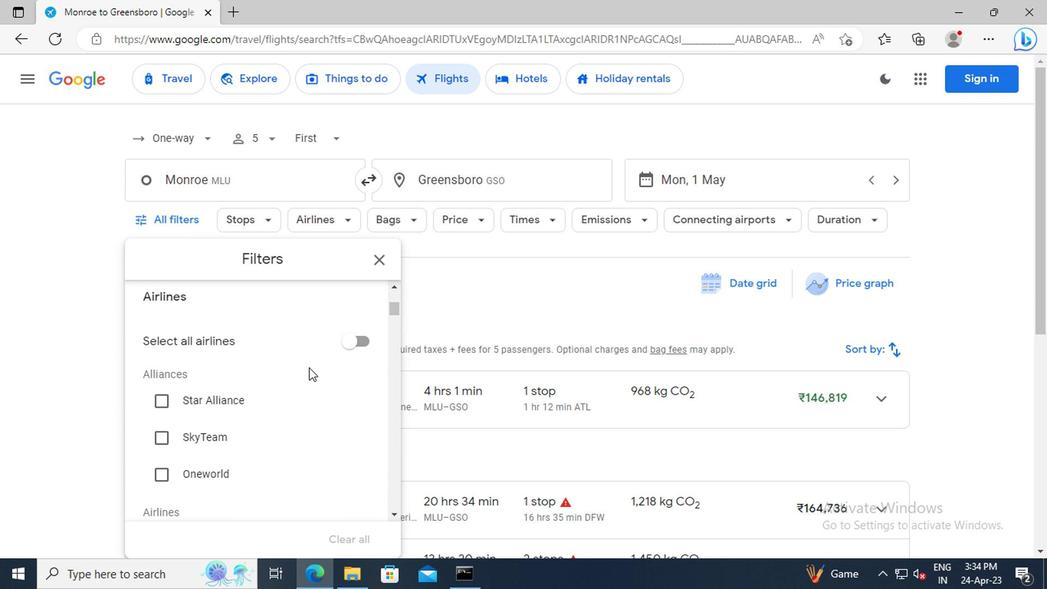 
Action: Mouse moved to (303, 367)
Screenshot: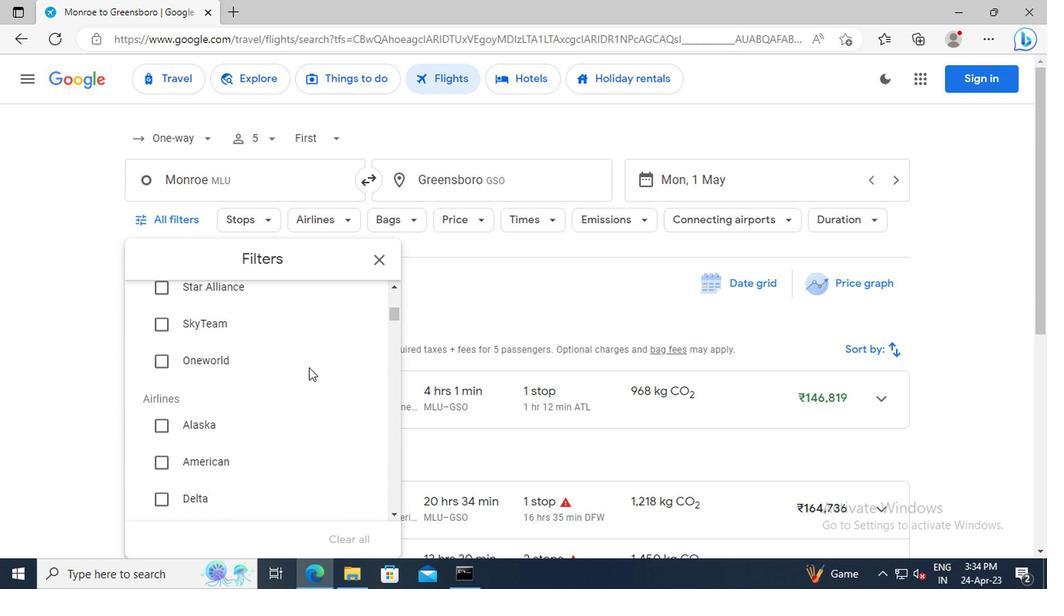 
Action: Mouse scrolled (303, 366) with delta (0, -1)
Screenshot: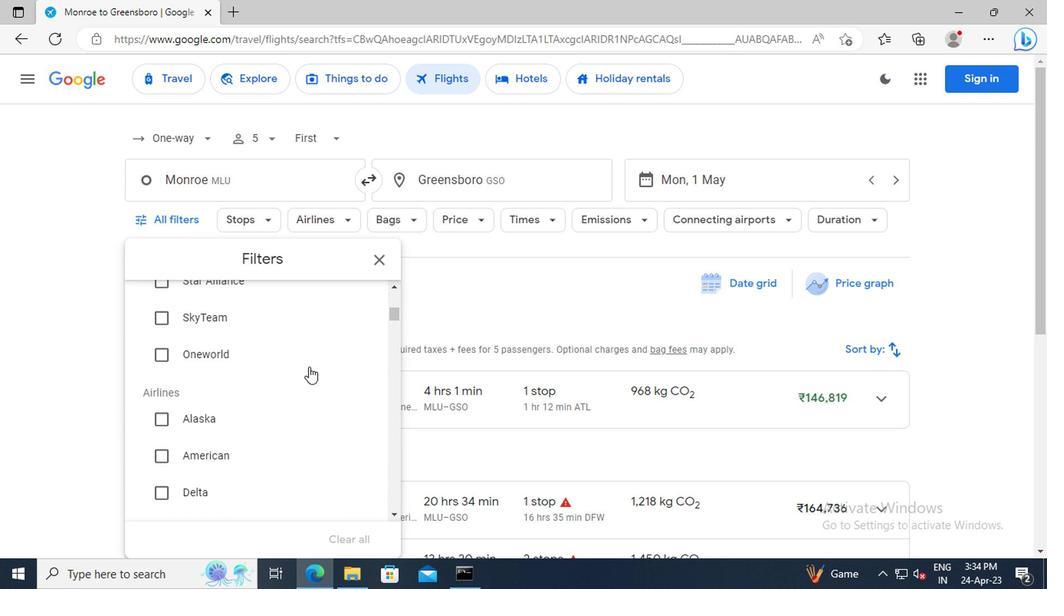 
Action: Mouse scrolled (303, 366) with delta (0, -1)
Screenshot: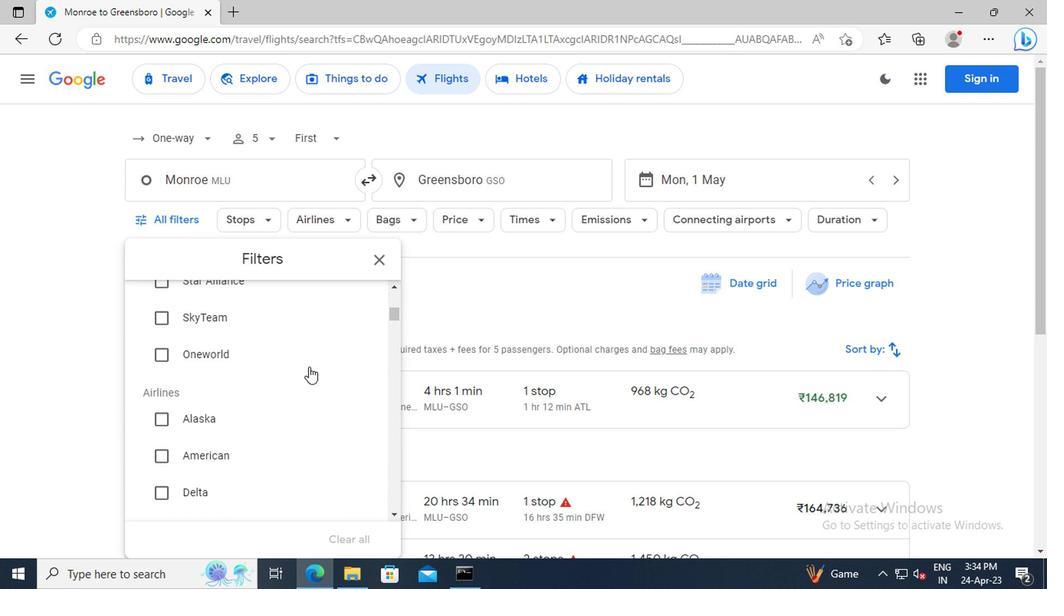 
Action: Mouse scrolled (303, 366) with delta (0, -1)
Screenshot: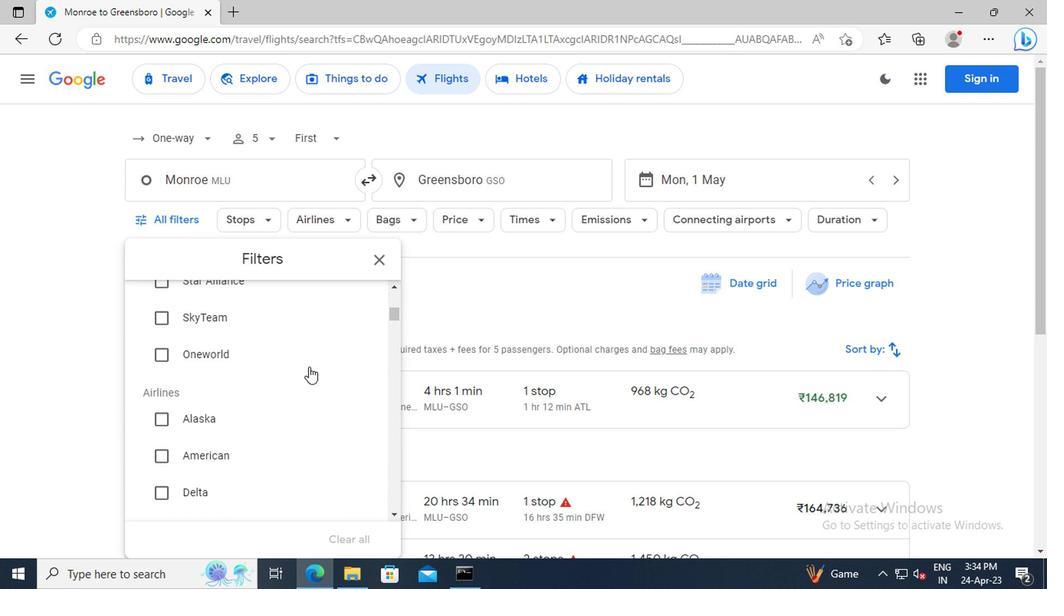 
Action: Mouse scrolled (303, 366) with delta (0, -1)
Screenshot: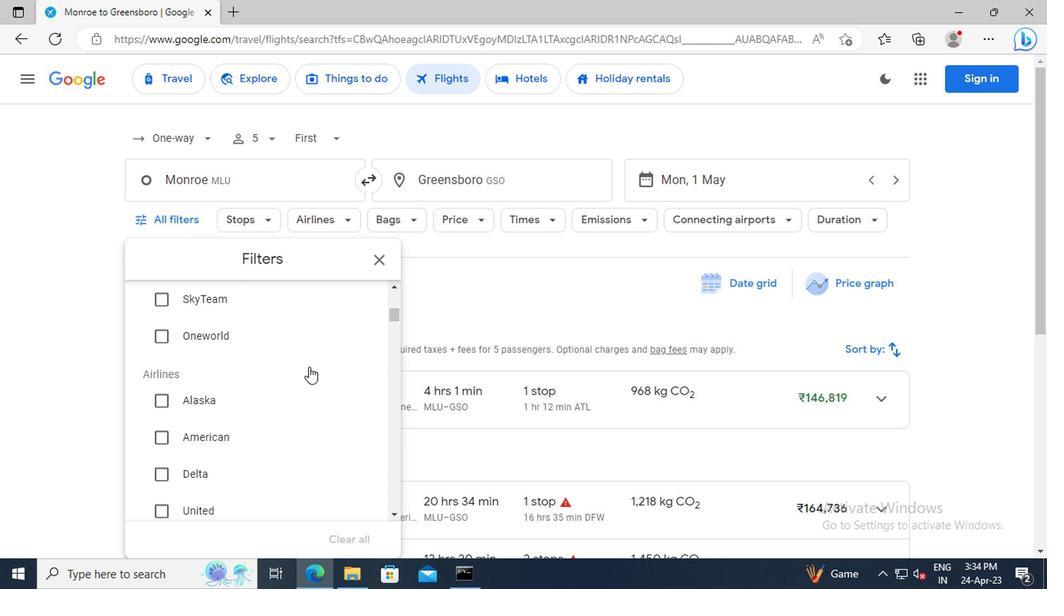 
Action: Mouse moved to (152, 313)
Screenshot: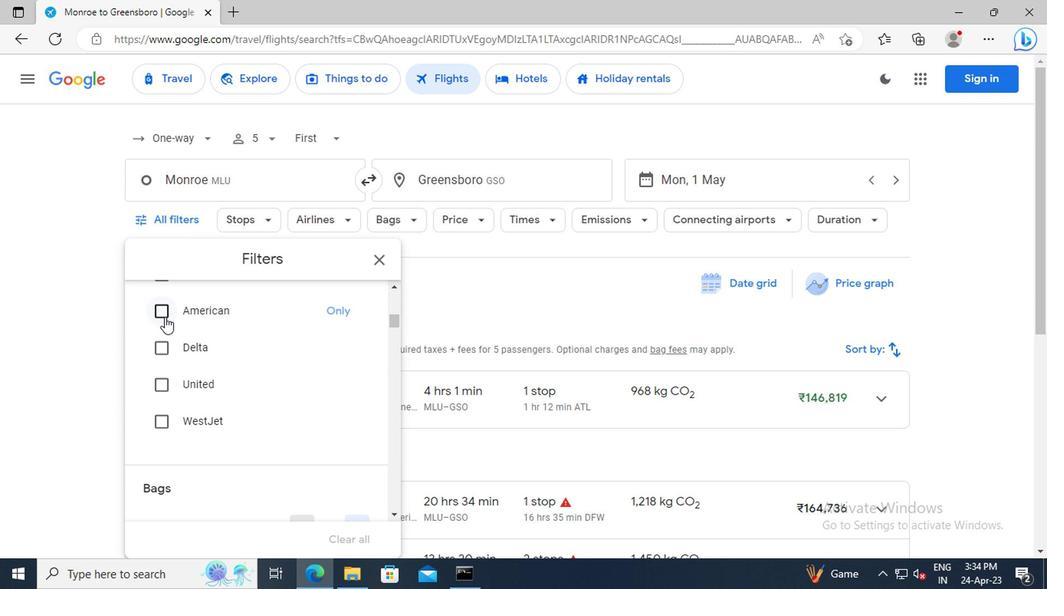 
Action: Mouse pressed left at (152, 313)
Screenshot: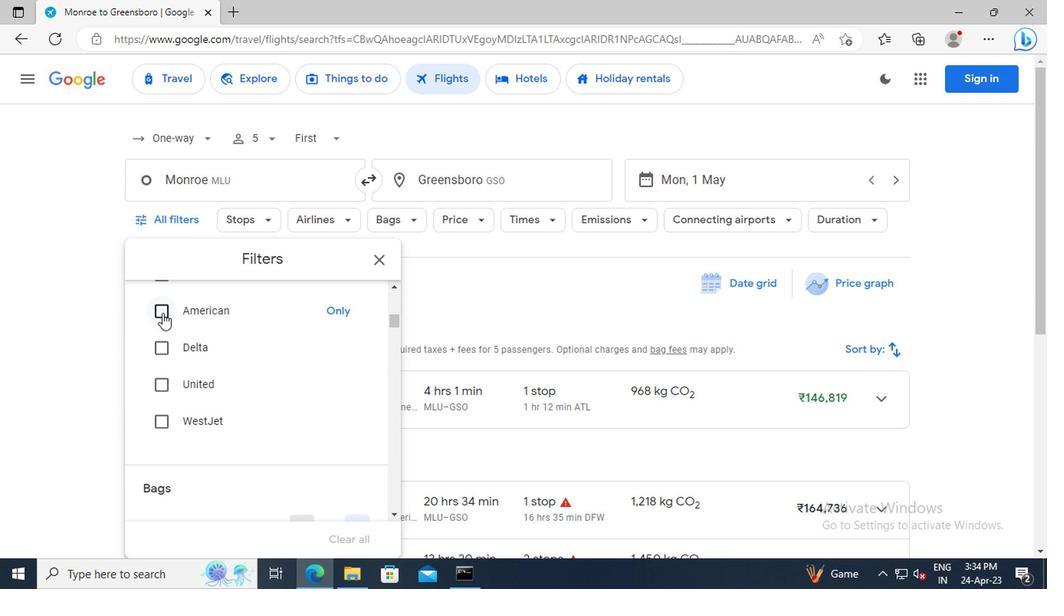 
Action: Mouse moved to (280, 321)
Screenshot: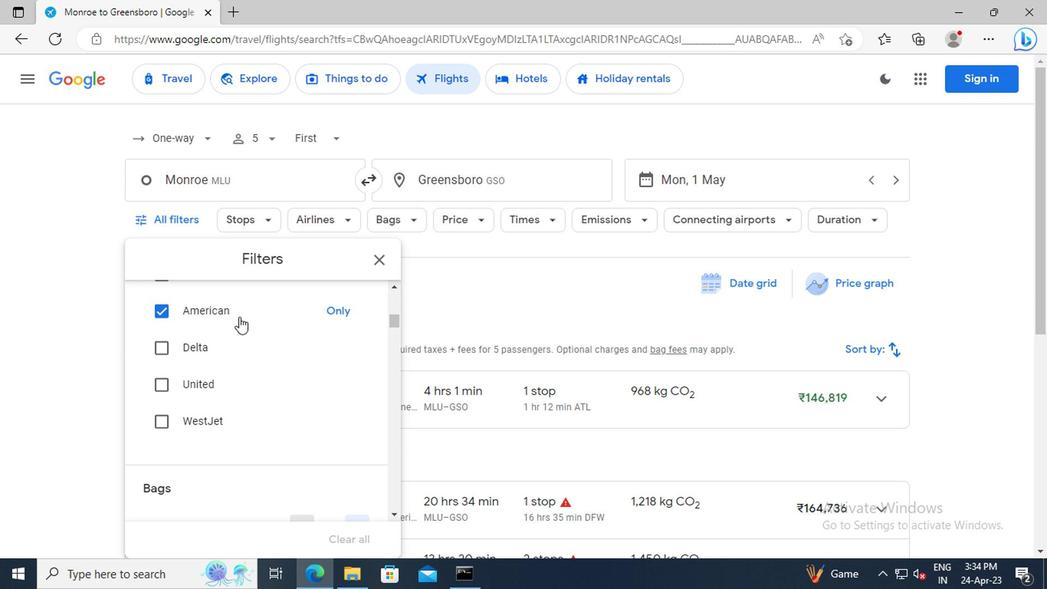 
Action: Mouse scrolled (280, 320) with delta (0, -1)
Screenshot: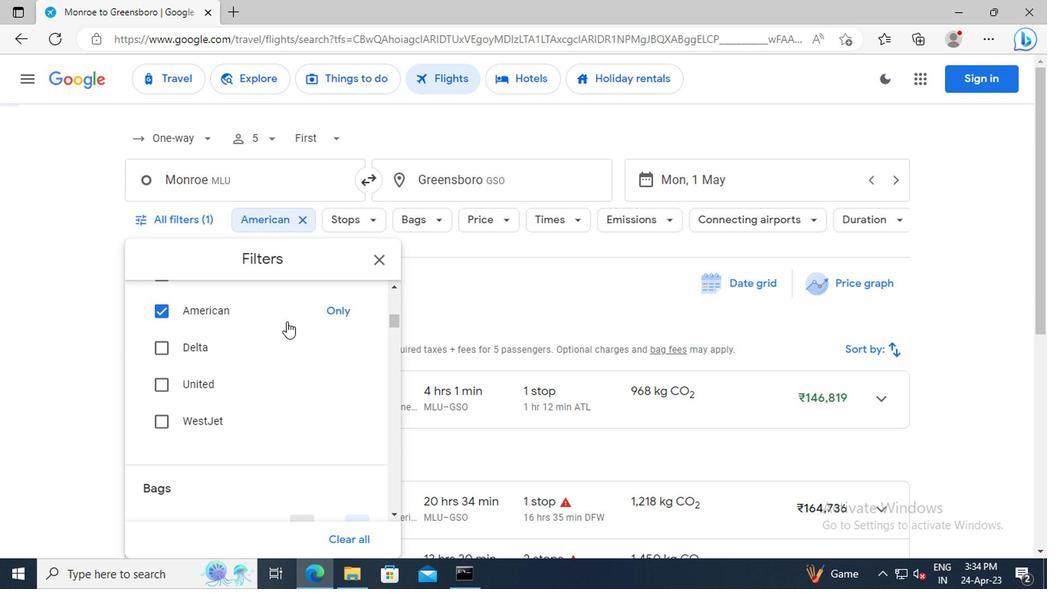 
Action: Mouse scrolled (280, 320) with delta (0, -1)
Screenshot: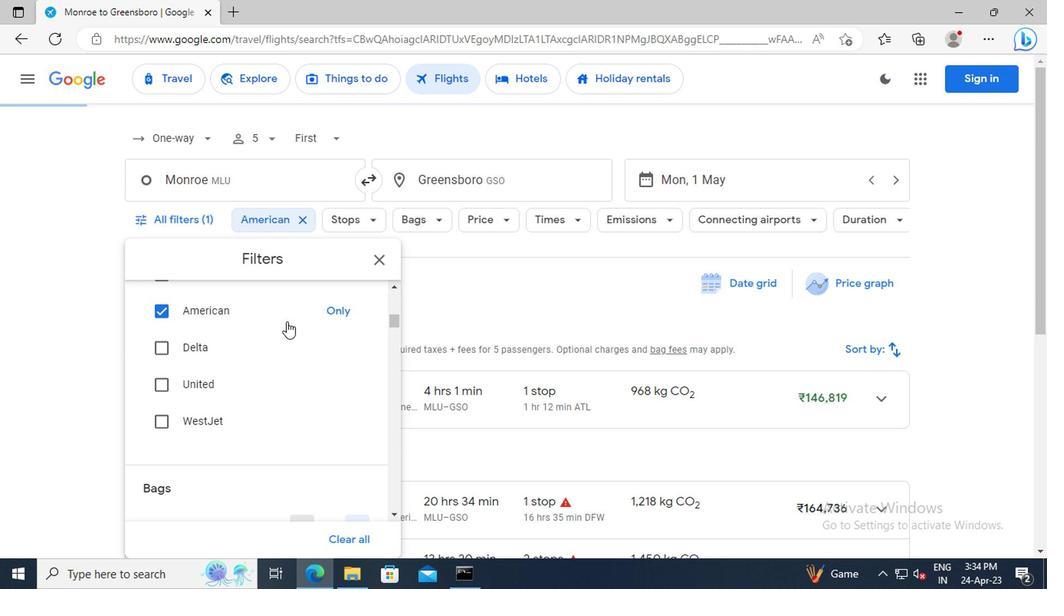 
Action: Mouse scrolled (280, 320) with delta (0, -1)
Screenshot: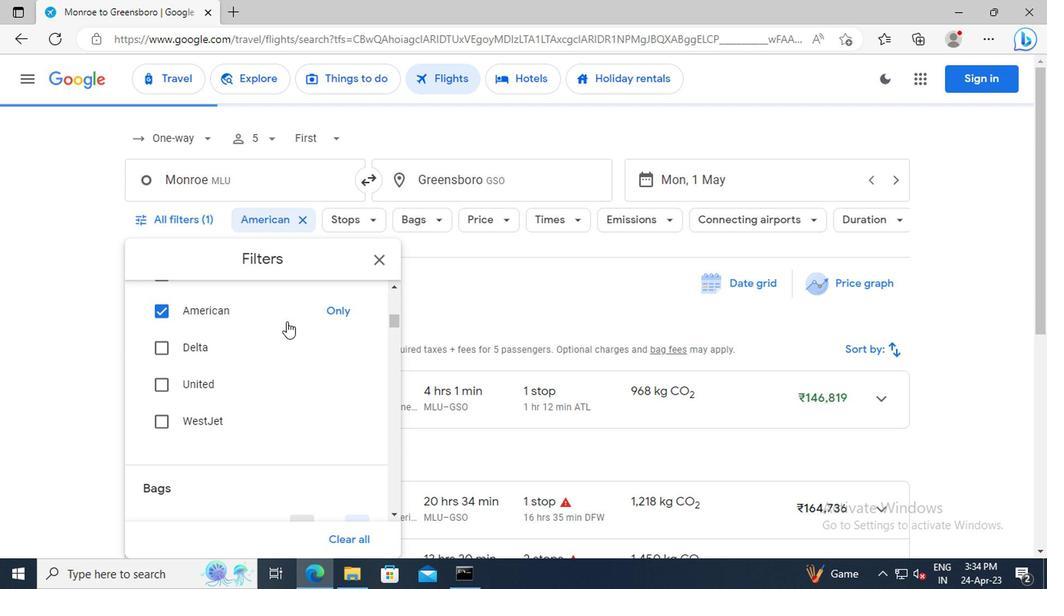 
Action: Mouse moved to (281, 321)
Screenshot: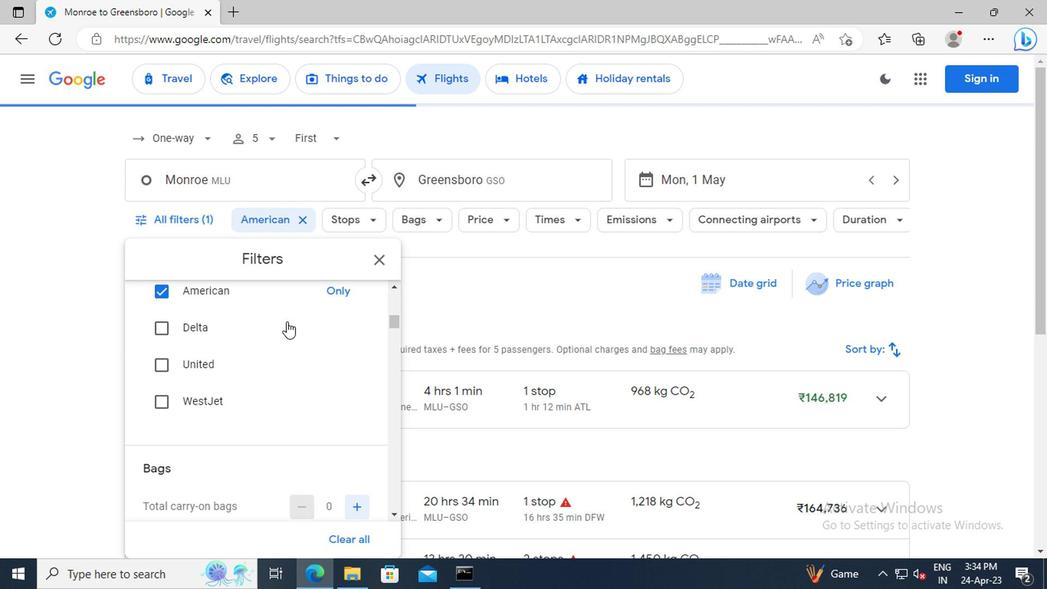 
Action: Mouse scrolled (281, 320) with delta (0, -1)
Screenshot: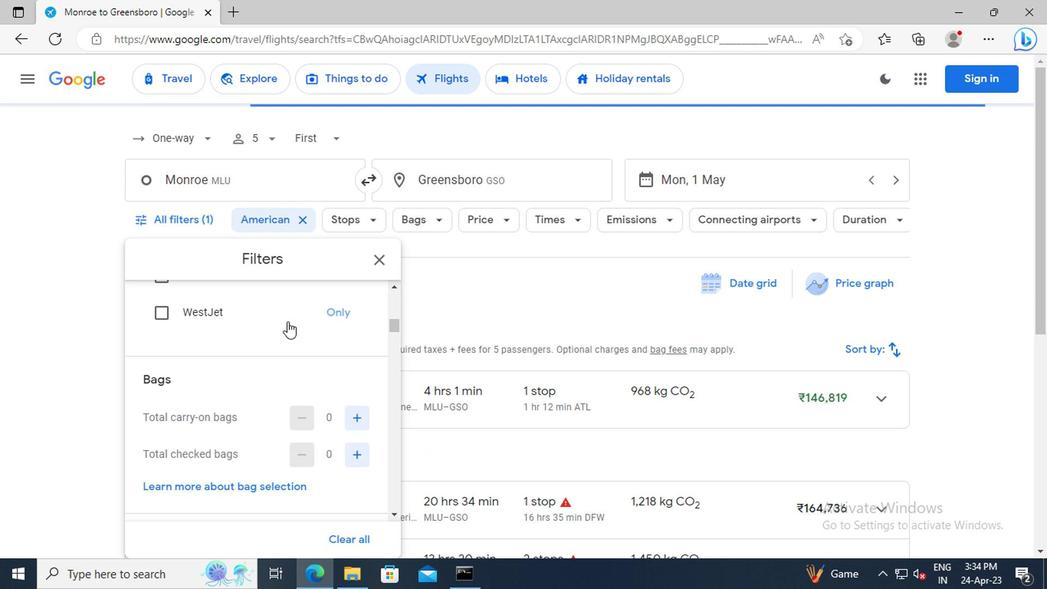 
Action: Mouse scrolled (281, 320) with delta (0, -1)
Screenshot: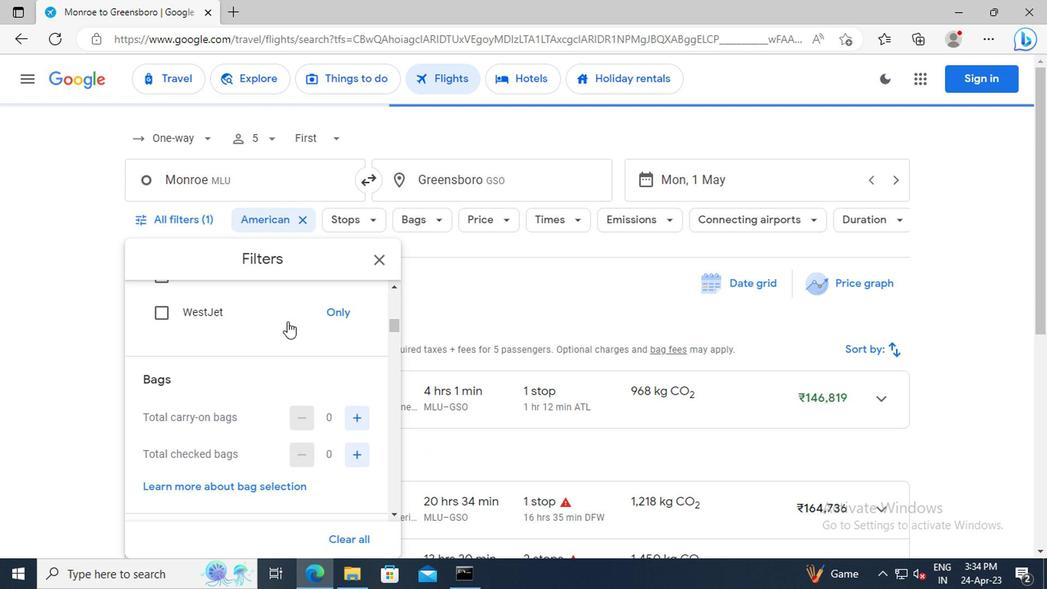 
Action: Mouse scrolled (281, 320) with delta (0, -1)
Screenshot: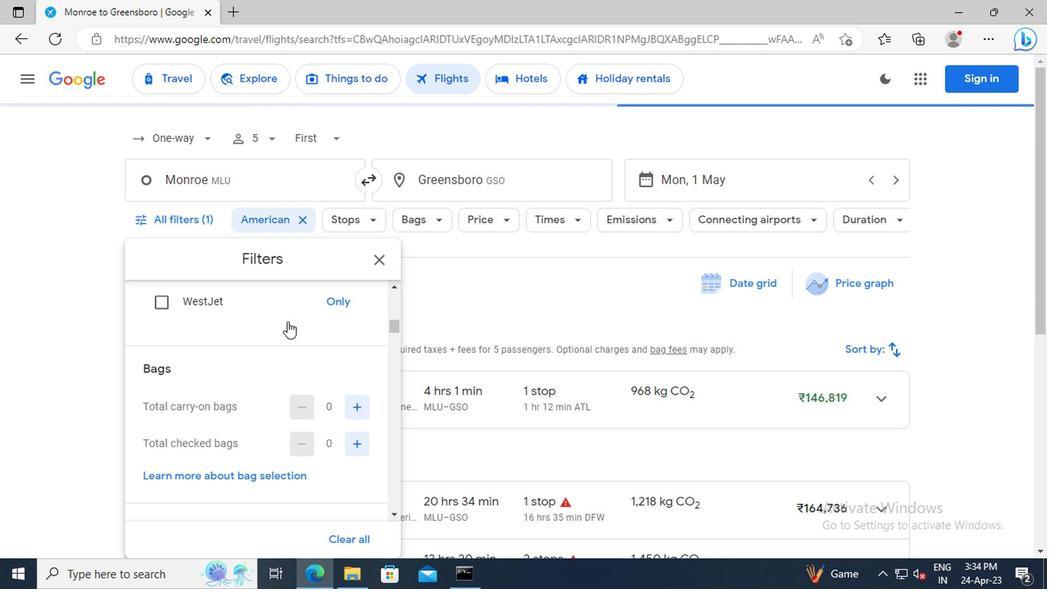
Action: Mouse scrolled (281, 320) with delta (0, -1)
Screenshot: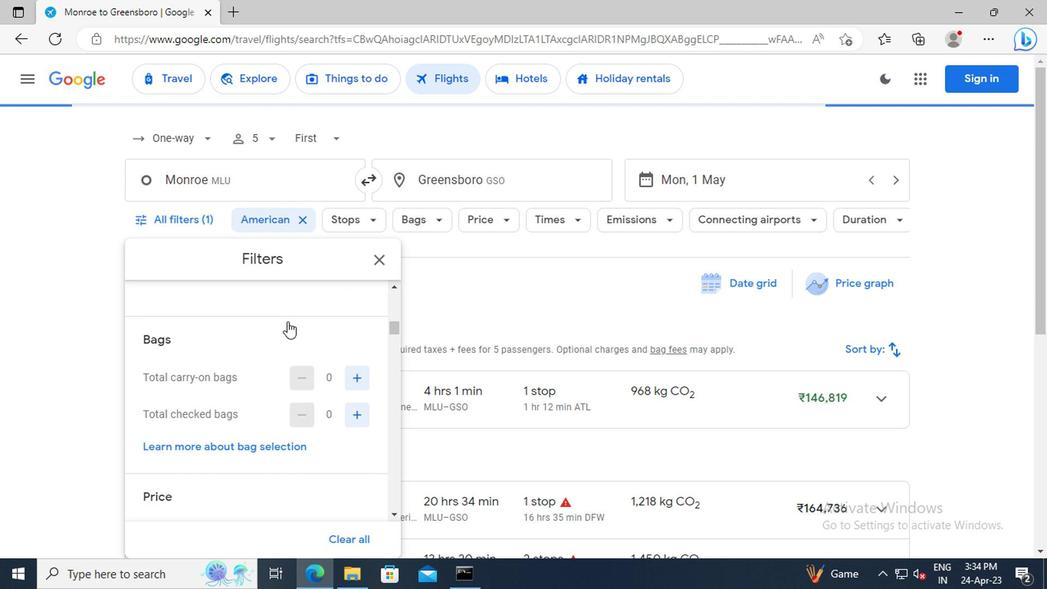 
Action: Mouse moved to (348, 317)
Screenshot: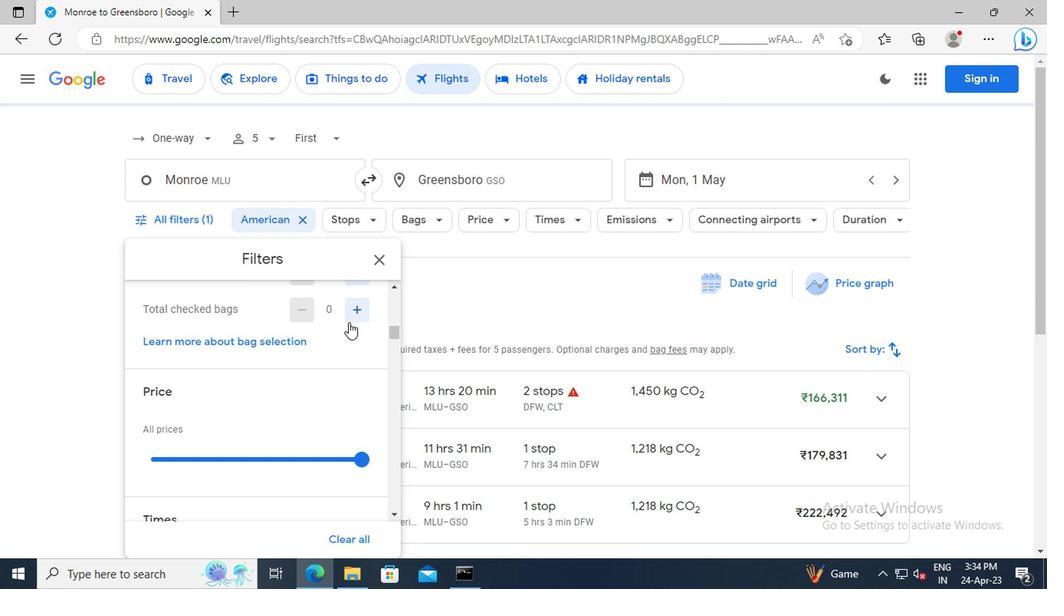 
Action: Mouse pressed left at (348, 317)
Screenshot: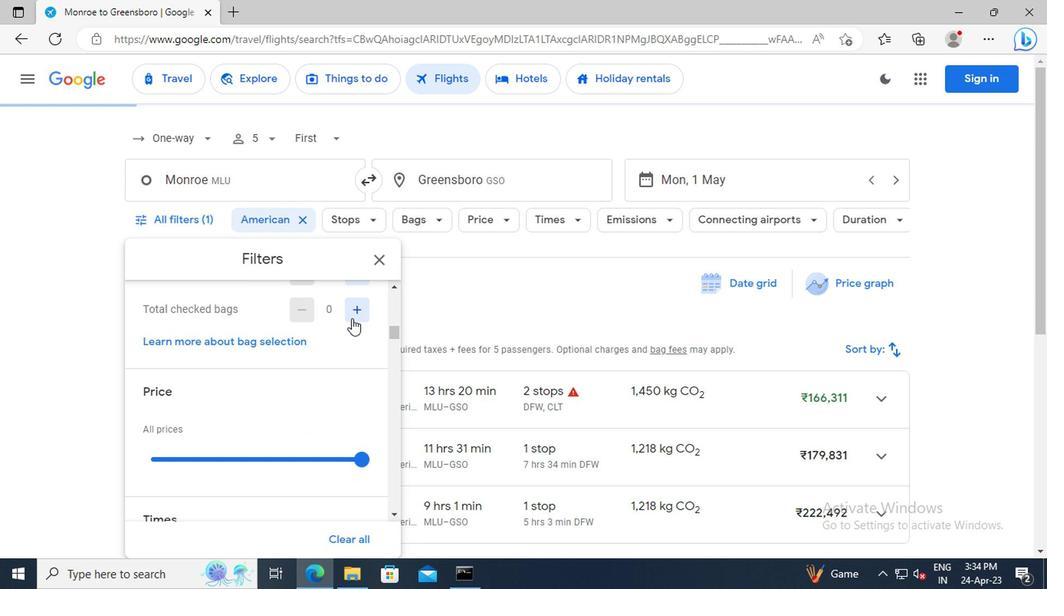 
Action: Mouse pressed left at (348, 317)
Screenshot: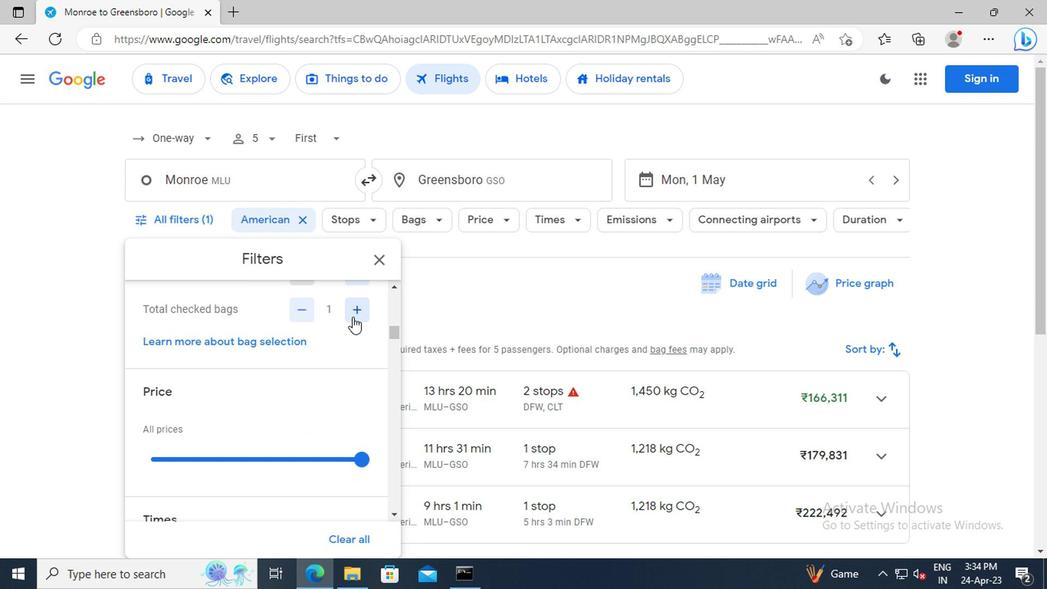 
Action: Mouse pressed left at (348, 317)
Screenshot: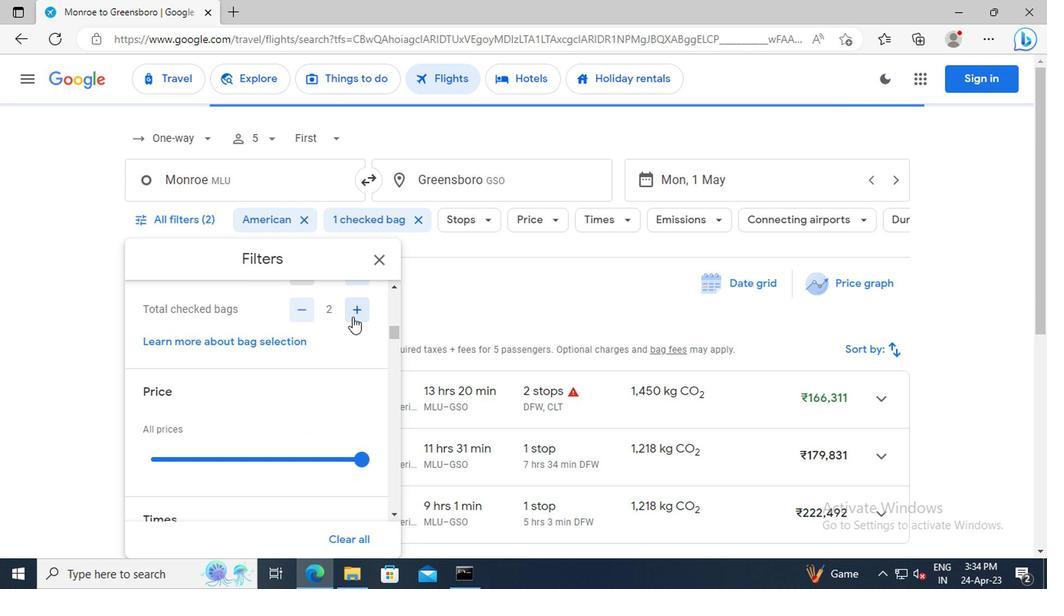 
Action: Mouse pressed left at (348, 317)
Screenshot: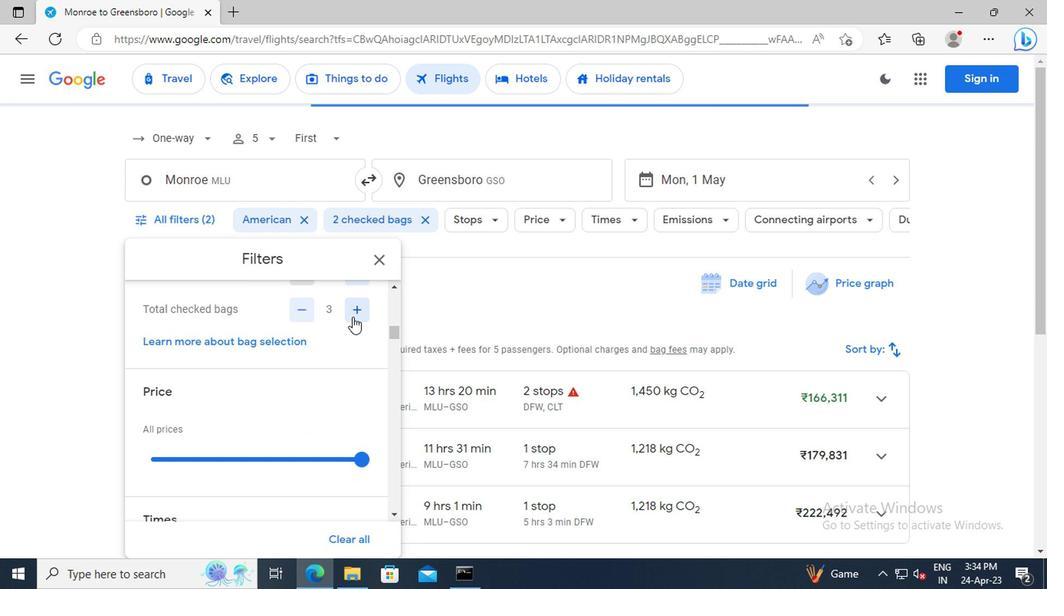 
Action: Mouse moved to (306, 333)
Screenshot: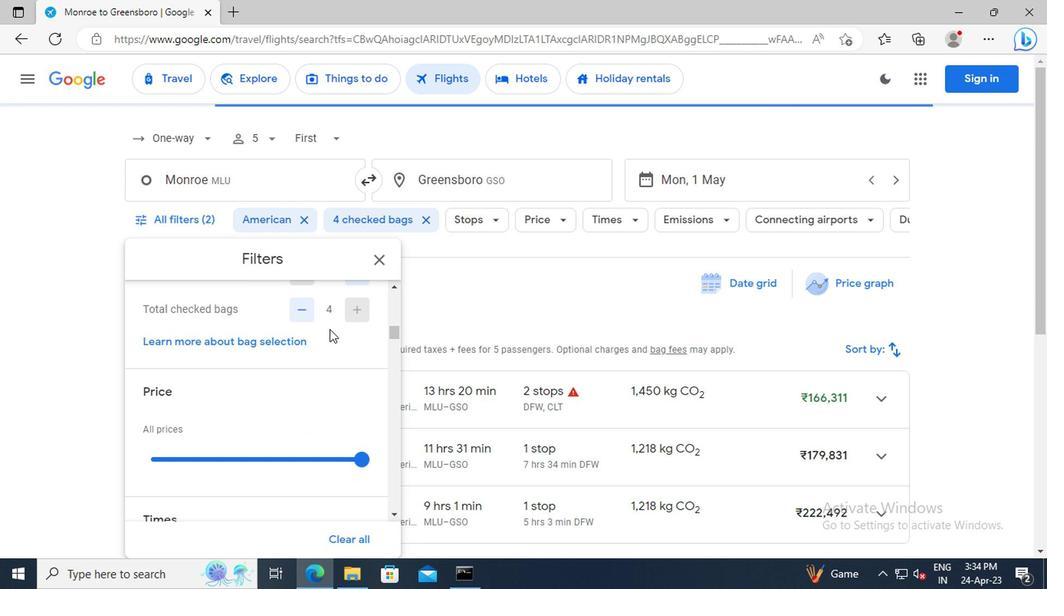 
Action: Mouse scrolled (306, 333) with delta (0, 0)
Screenshot: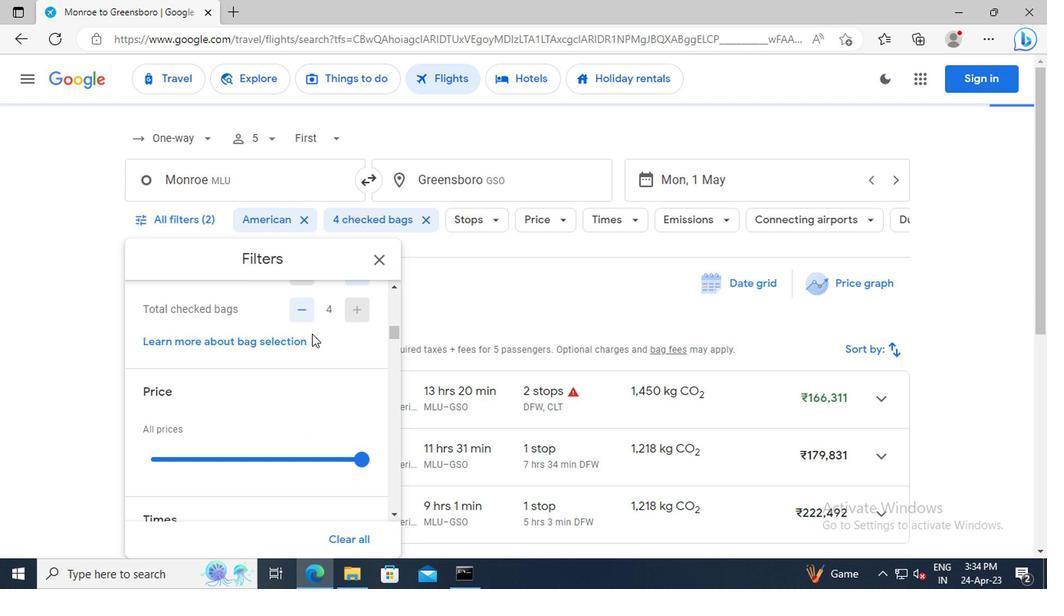 
Action: Mouse moved to (355, 426)
Screenshot: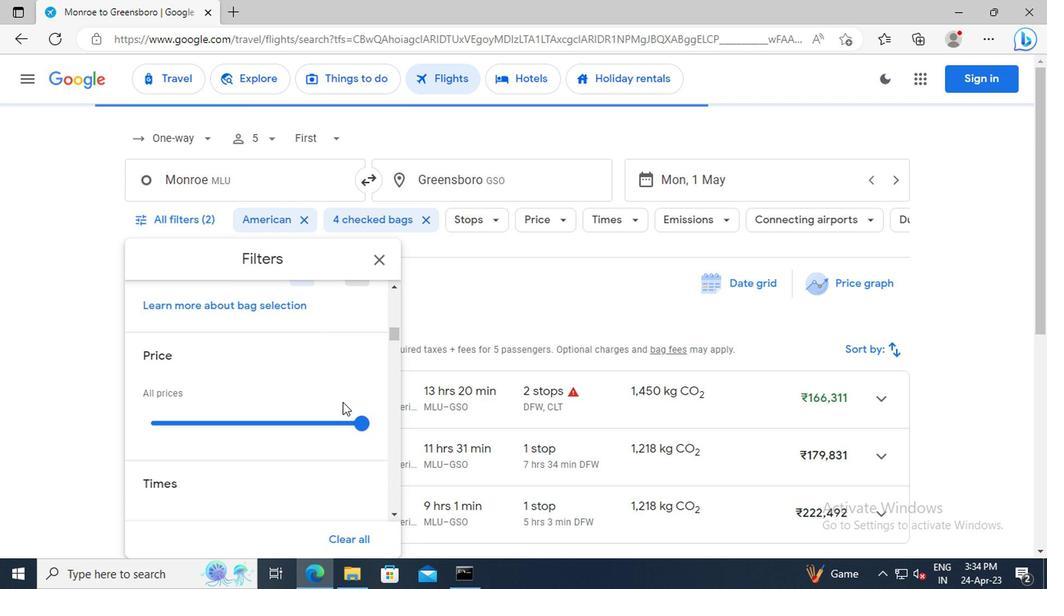 
Action: Mouse pressed left at (355, 426)
Screenshot: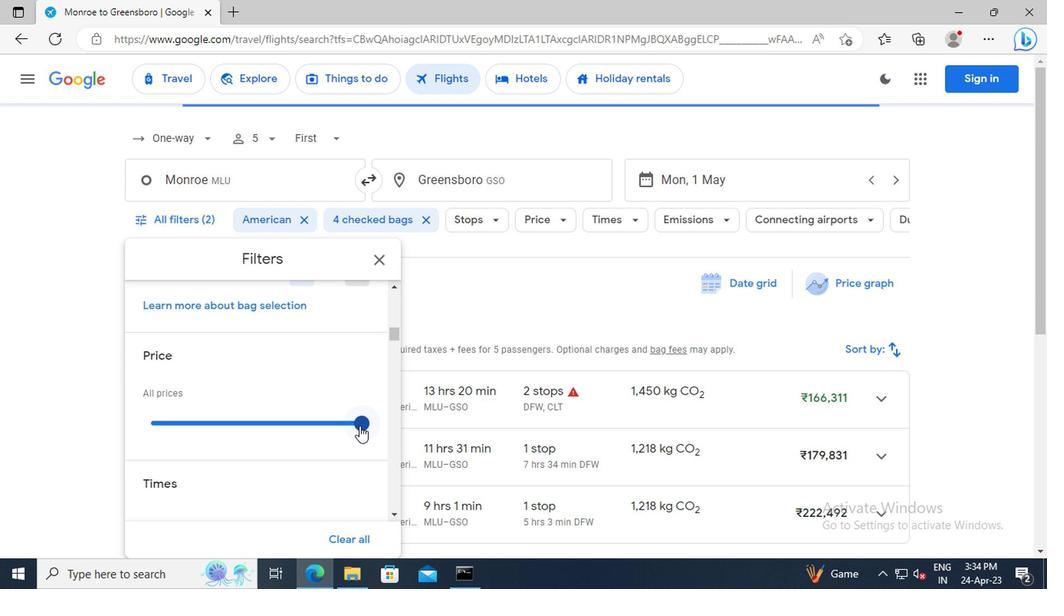 
Action: Mouse moved to (269, 378)
Screenshot: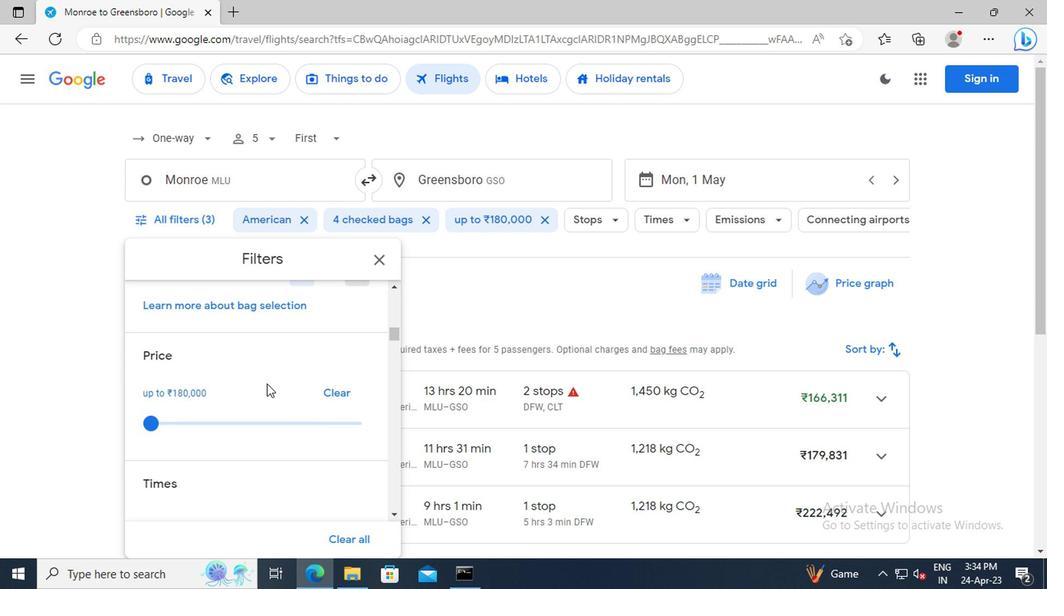 
Action: Mouse scrolled (269, 377) with delta (0, -1)
Screenshot: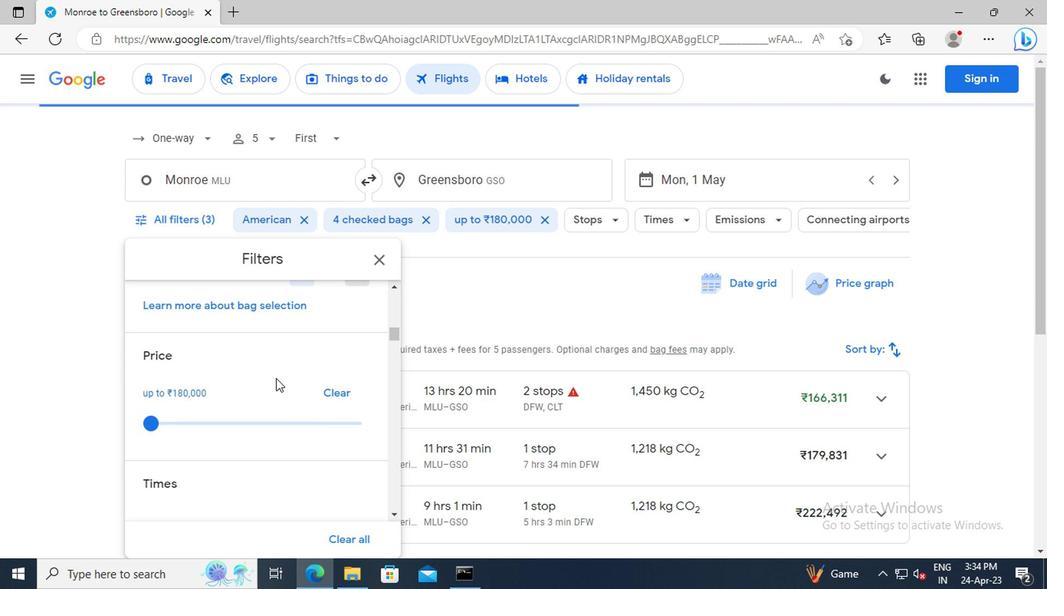 
Action: Mouse scrolled (269, 377) with delta (0, -1)
Screenshot: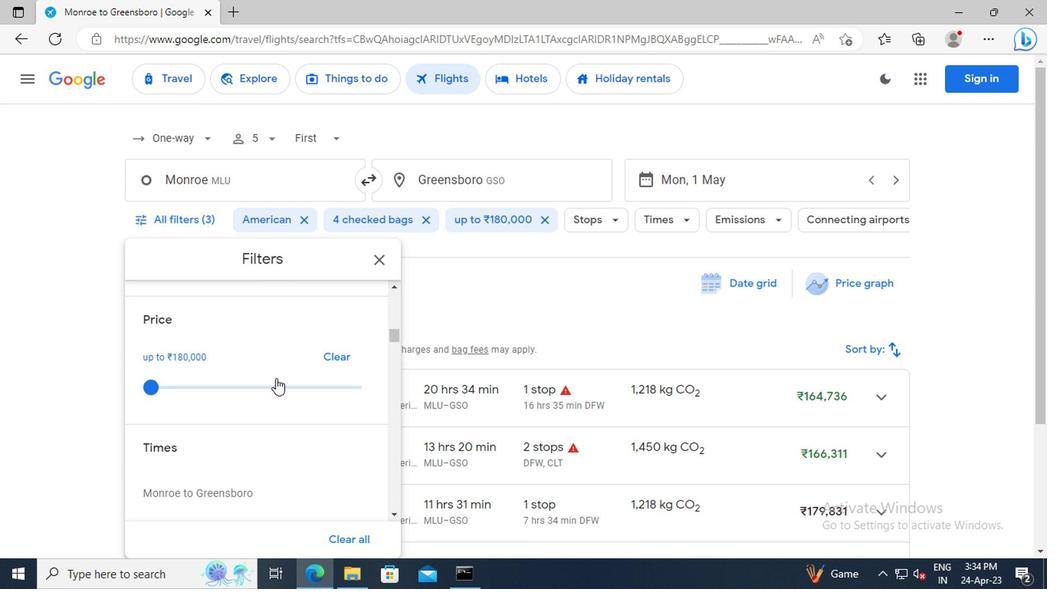 
Action: Mouse scrolled (269, 377) with delta (0, -1)
Screenshot: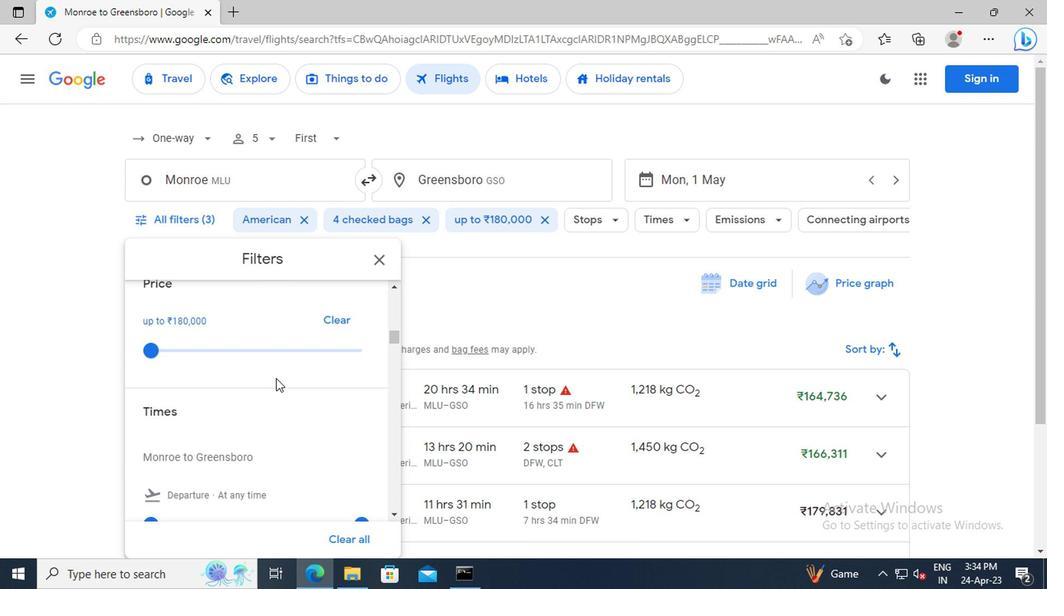 
Action: Mouse scrolled (269, 377) with delta (0, -1)
Screenshot: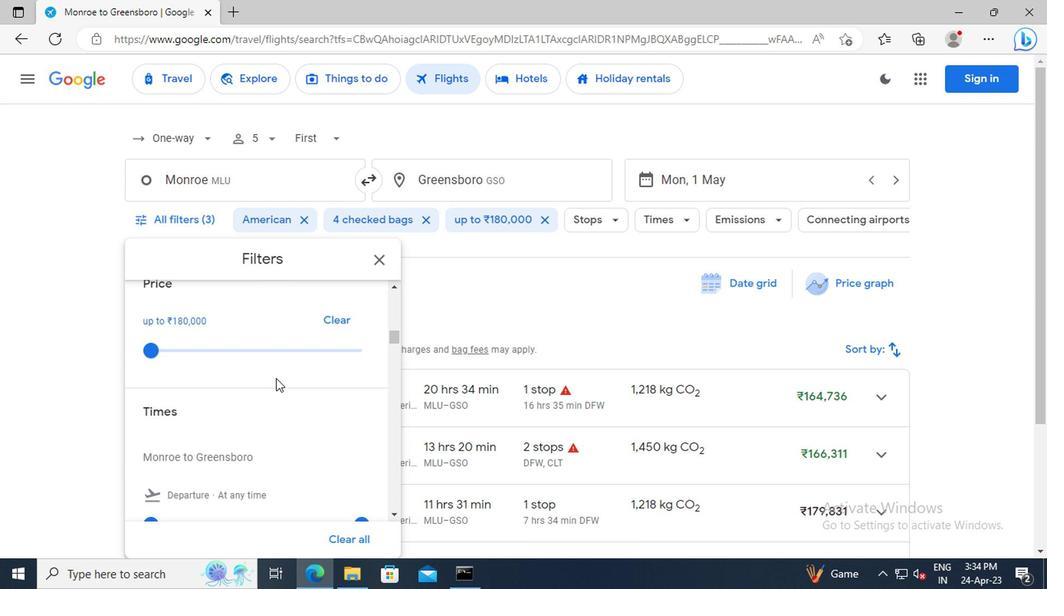 
Action: Mouse scrolled (269, 377) with delta (0, -1)
Screenshot: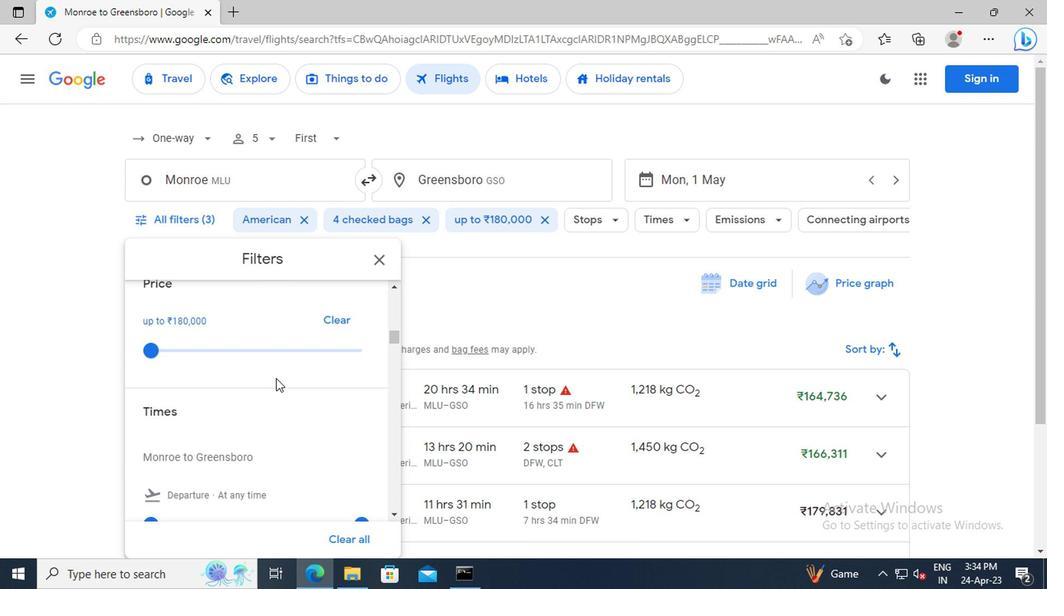 
Action: Mouse moved to (143, 418)
Screenshot: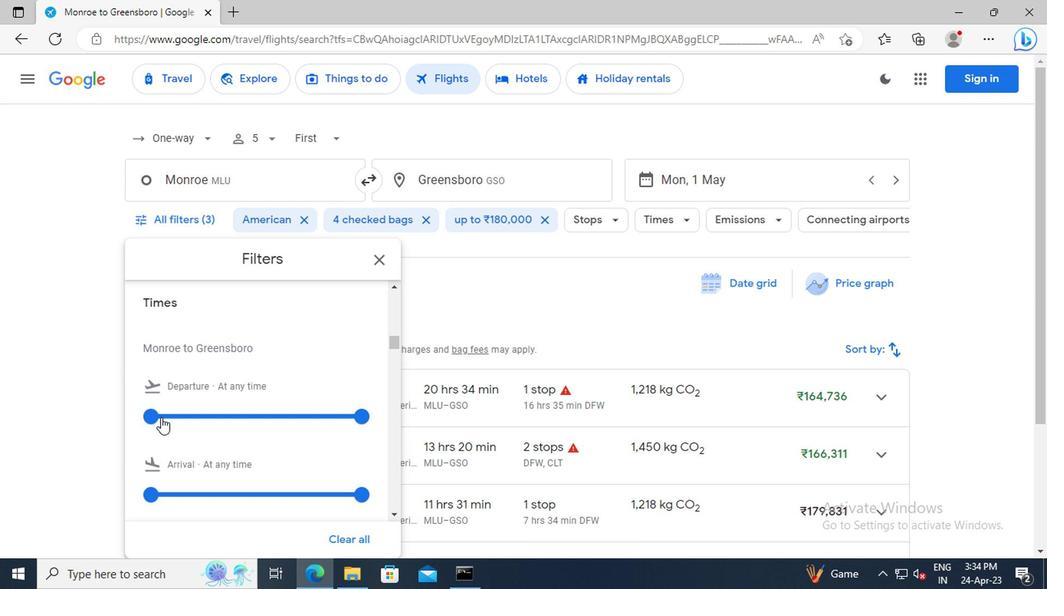 
Action: Mouse pressed left at (143, 418)
Screenshot: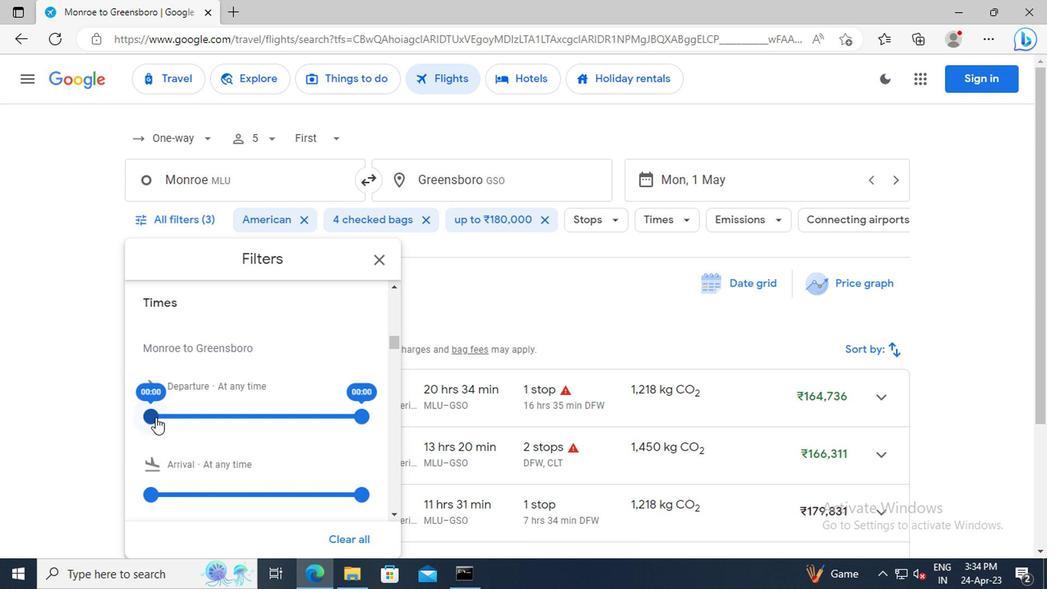 
Action: Mouse moved to (351, 415)
Screenshot: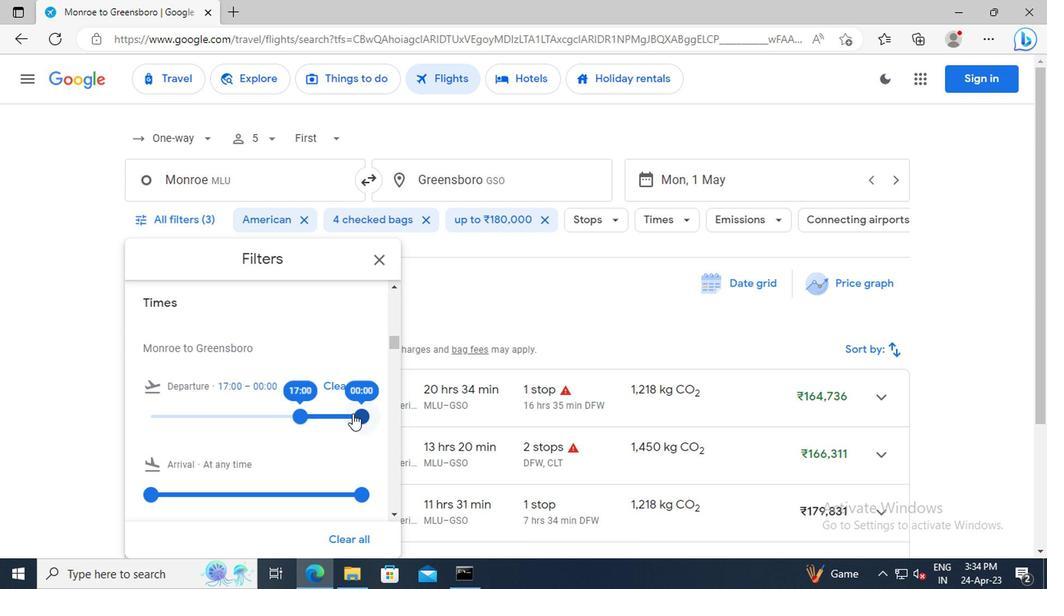 
Action: Mouse pressed left at (351, 415)
Screenshot: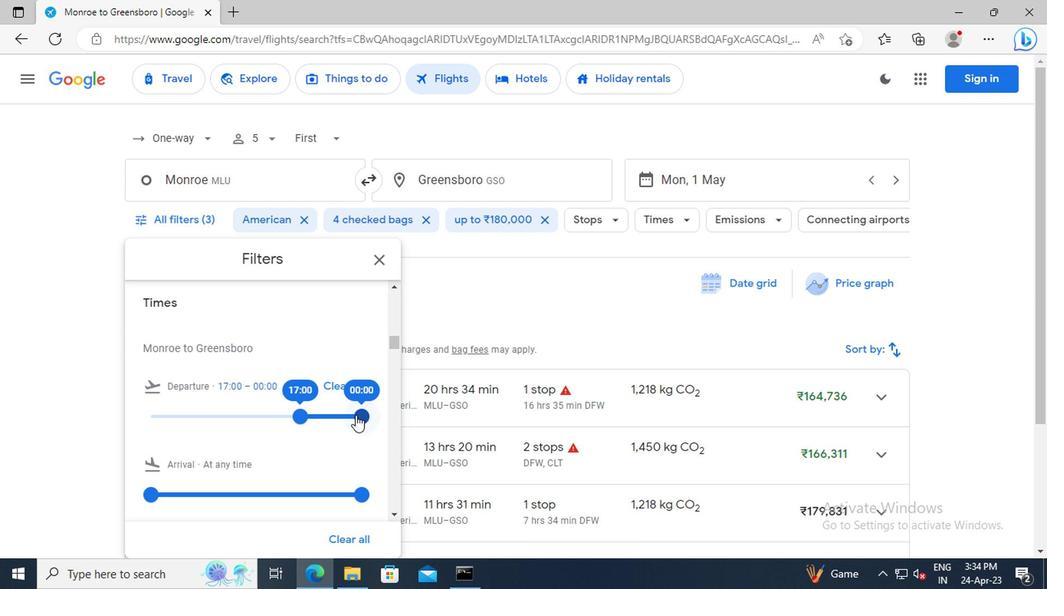 
Action: Mouse moved to (375, 260)
Screenshot: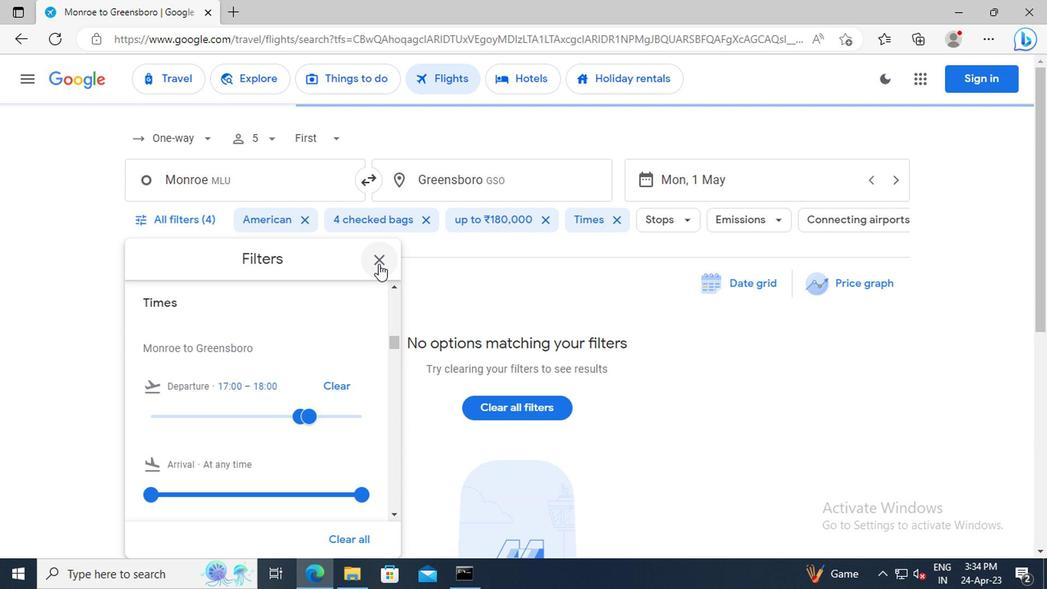 
Action: Mouse pressed left at (375, 260)
Screenshot: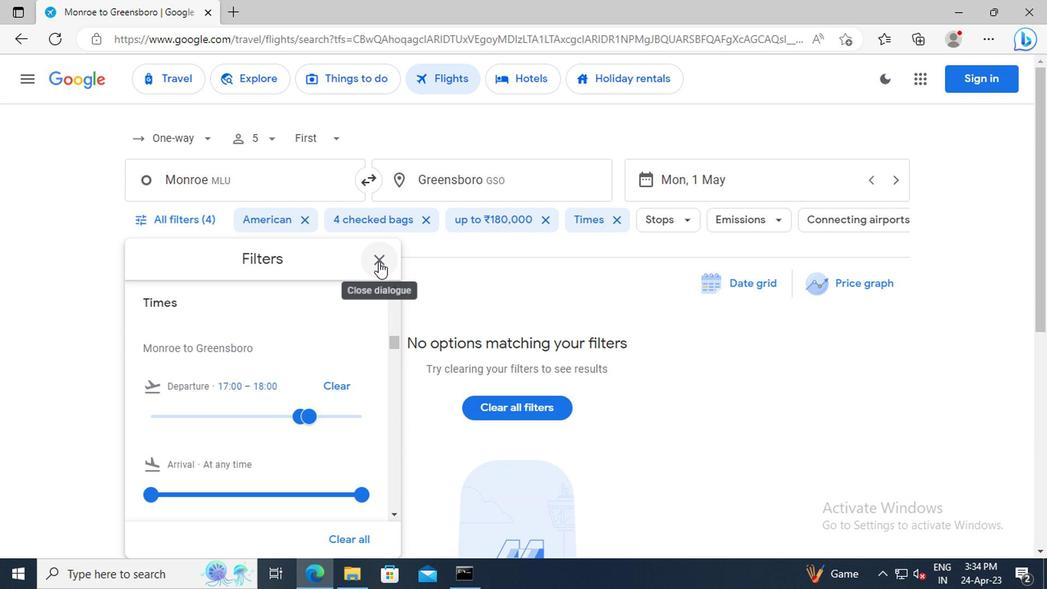 
Action: Mouse moved to (423, 332)
Screenshot: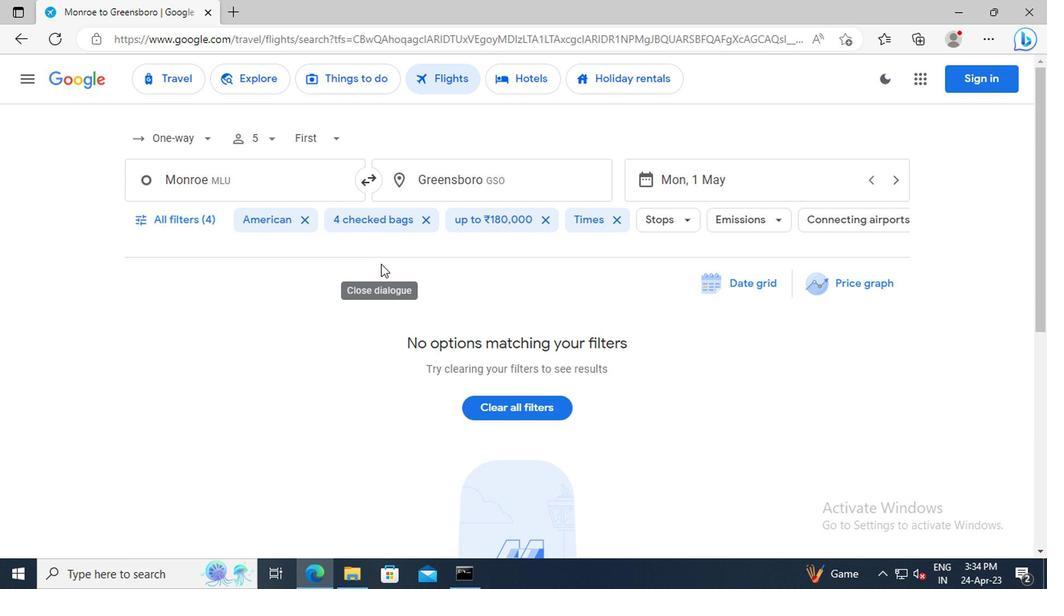 
